 Task: Look for space in Kalay from 14th may 2023 to 30th may 2023 for 8 adults, 2 children in price range Rs.16000 to Rs.22000. Place can be entire place or shared room with 3 bedrooms having 8 beds and 2 bathrooms. Property type can be flat. Amenities needed are: wifi, kitchen, tv, pool, beachfront. Accessibility required: step-free guest entrance, step-free bedroom access, bathroom entrance wider than 32 inches (81 centimetres). Required host language is English.
Action: Mouse moved to (336, 390)
Screenshot: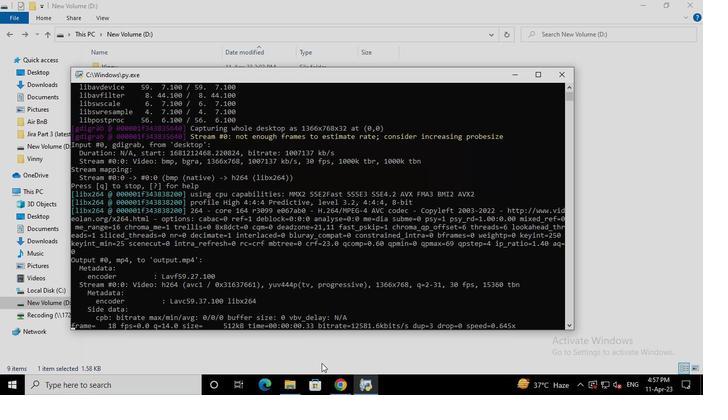 
Action: Mouse pressed left at (336, 390)
Screenshot: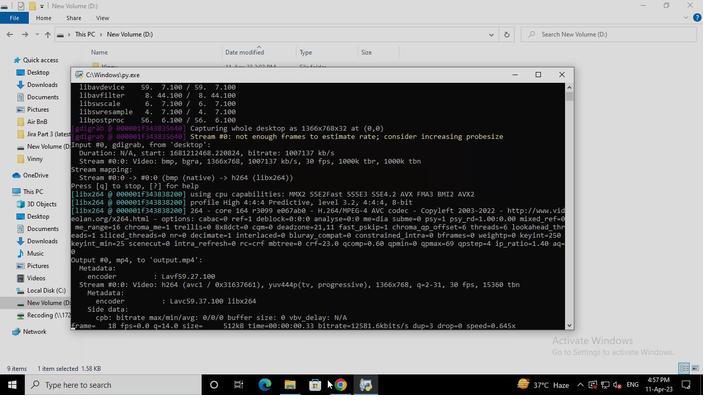 
Action: Mouse moved to (292, 92)
Screenshot: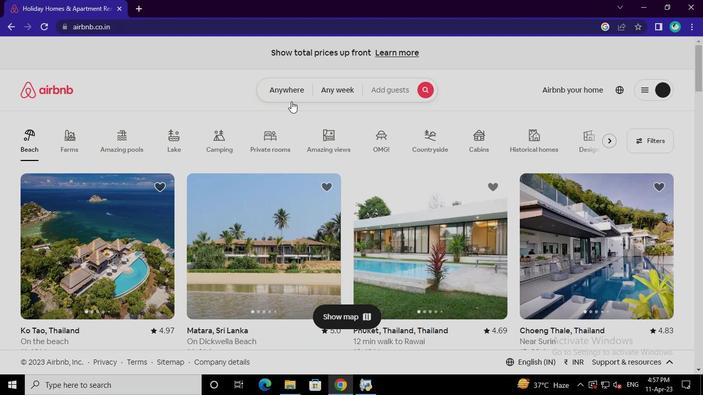 
Action: Mouse pressed left at (292, 92)
Screenshot: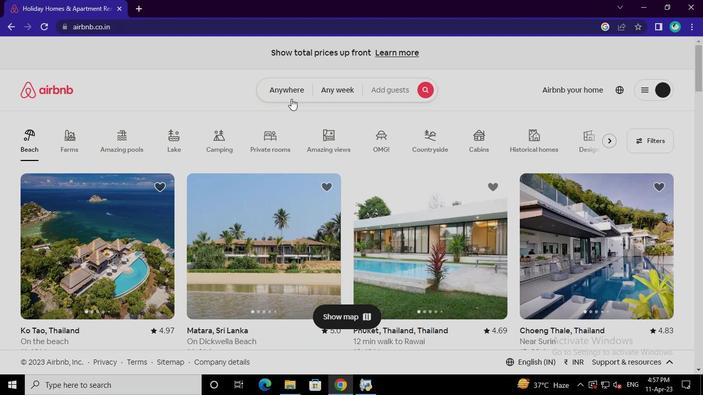 
Action: Mouse moved to (230, 129)
Screenshot: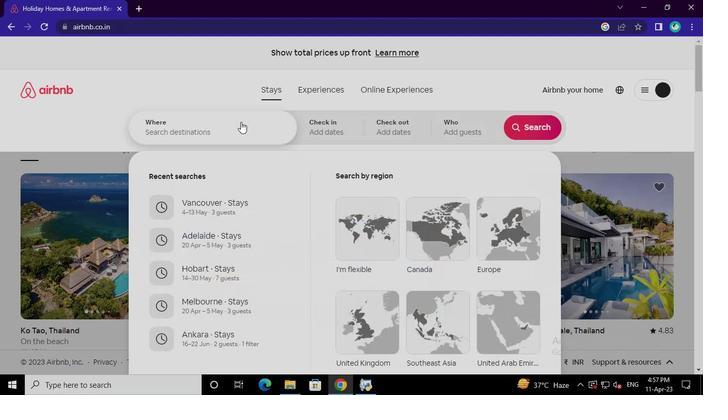 
Action: Mouse pressed left at (230, 129)
Screenshot: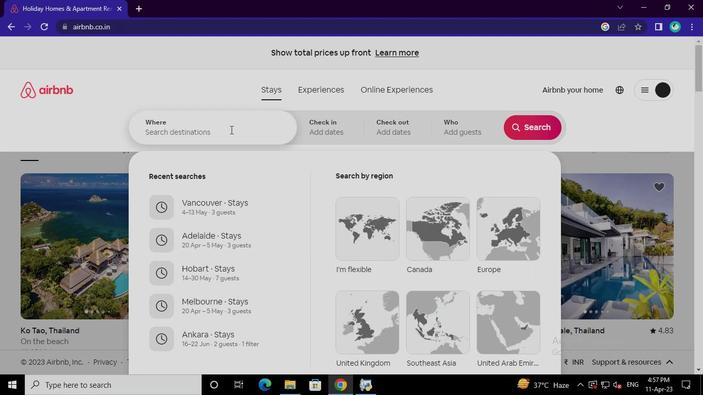 
Action: Keyboard k
Screenshot: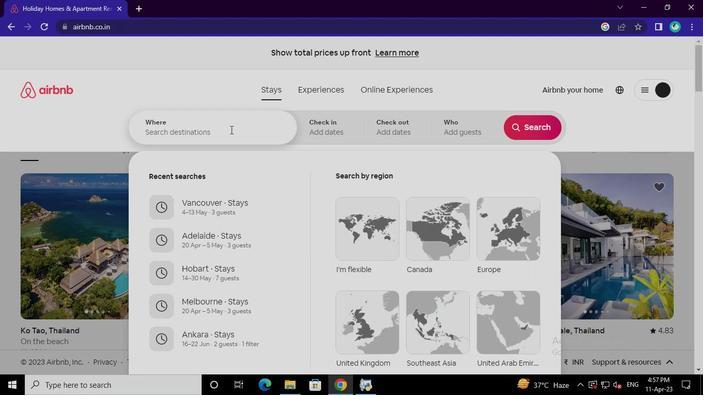 
Action: Keyboard a
Screenshot: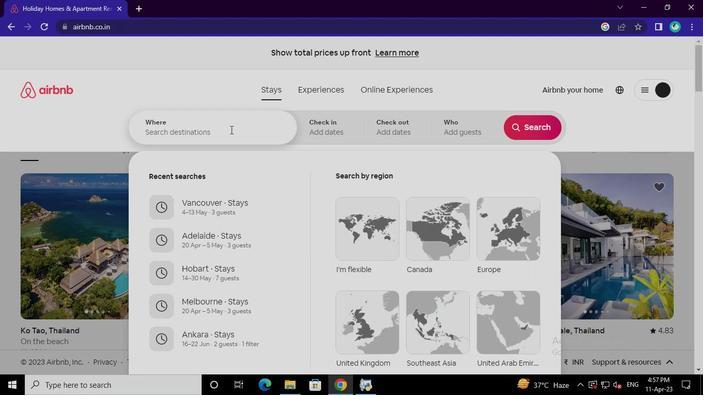 
Action: Keyboard l
Screenshot: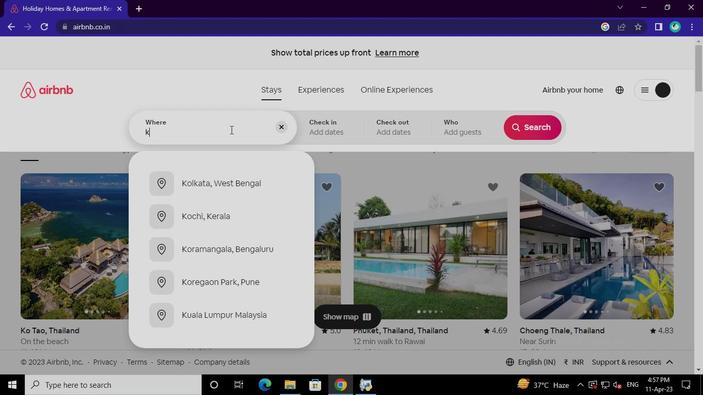 
Action: Keyboard a
Screenshot: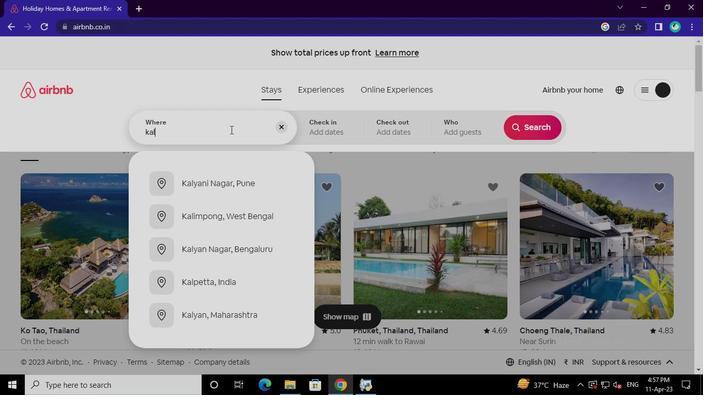 
Action: Keyboard y
Screenshot: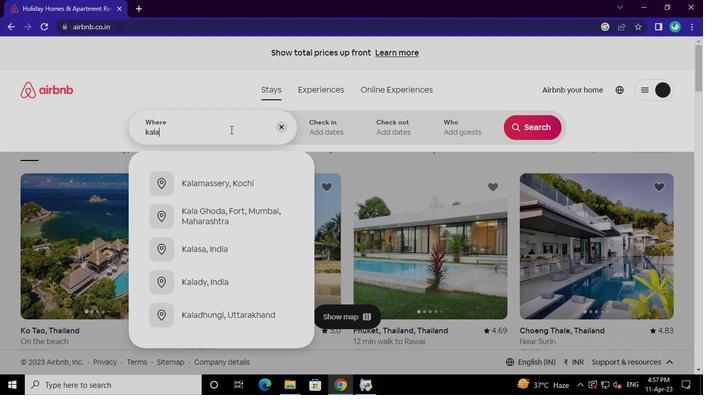 
Action: Mouse moved to (223, 181)
Screenshot: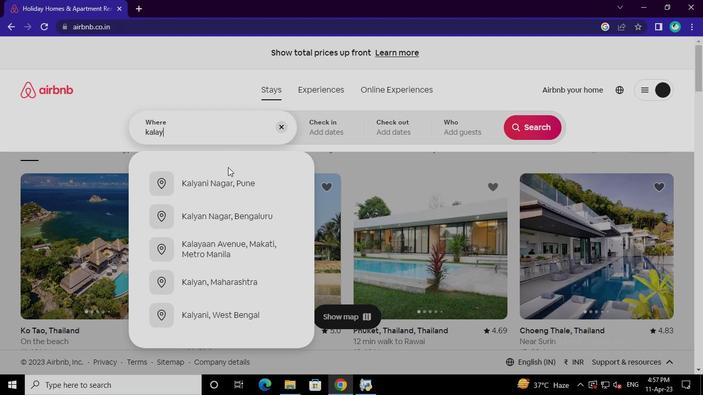 
Action: Mouse pressed left at (223, 181)
Screenshot: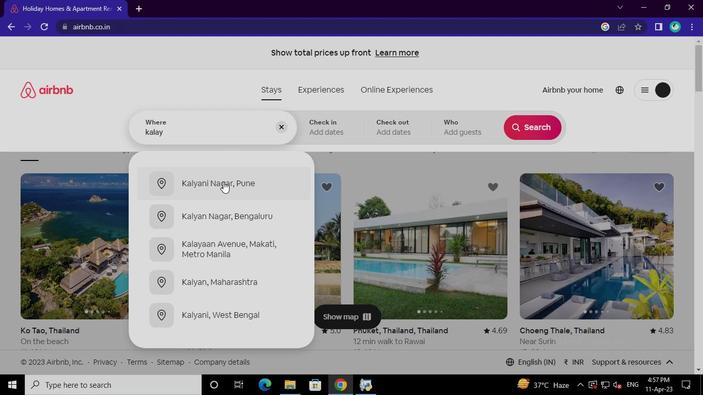 
Action: Mouse moved to (369, 298)
Screenshot: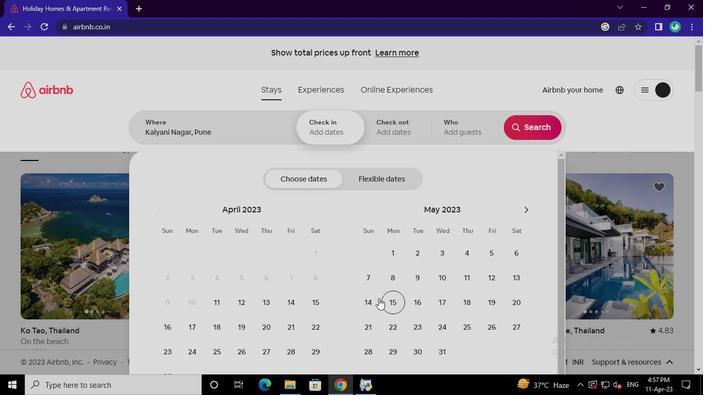 
Action: Mouse pressed left at (369, 298)
Screenshot: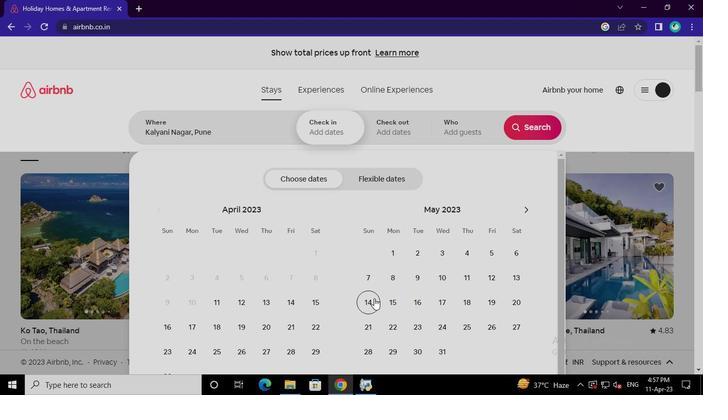 
Action: Mouse moved to (417, 351)
Screenshot: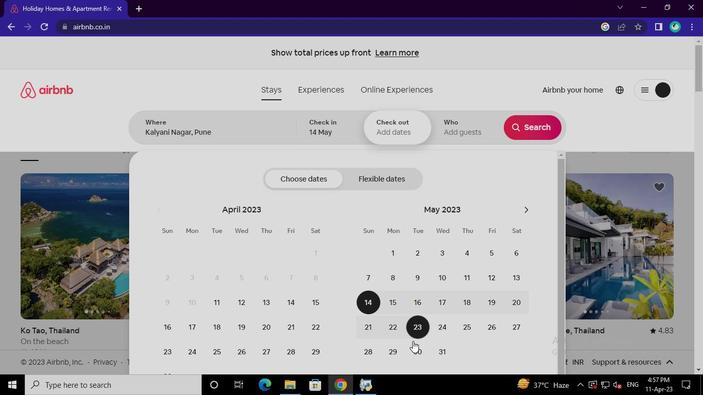 
Action: Mouse pressed left at (417, 351)
Screenshot: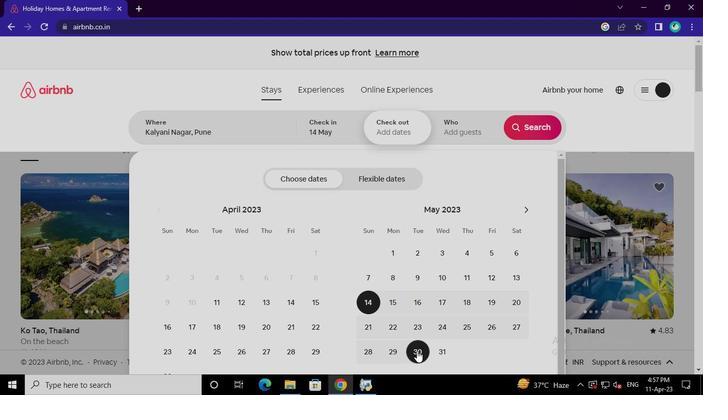 
Action: Mouse moved to (479, 133)
Screenshot: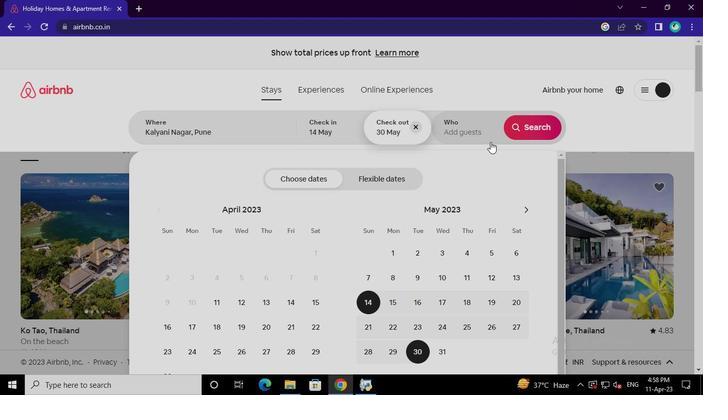 
Action: Mouse pressed left at (479, 133)
Screenshot: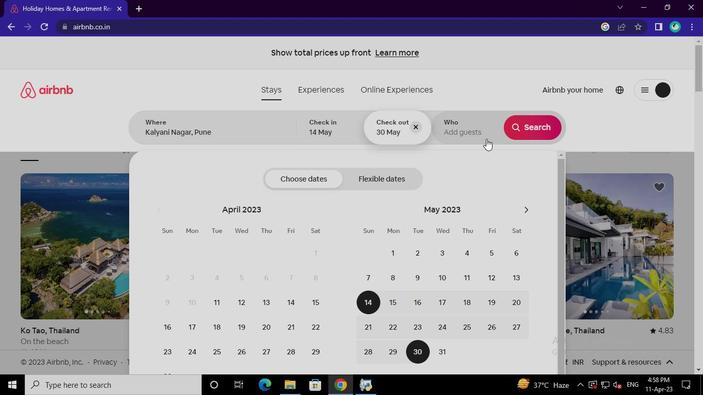 
Action: Mouse moved to (532, 180)
Screenshot: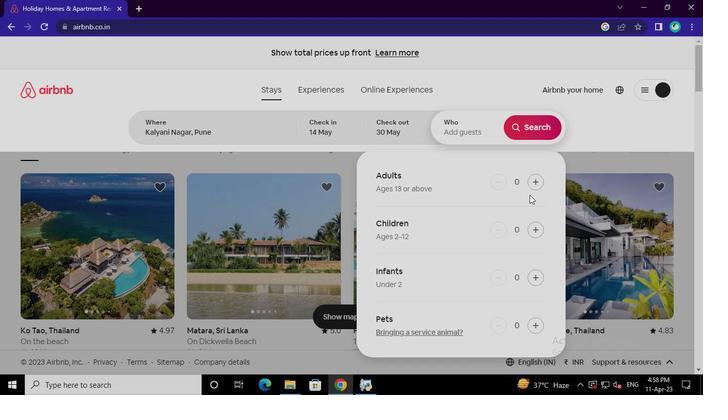 
Action: Mouse pressed left at (532, 180)
Screenshot: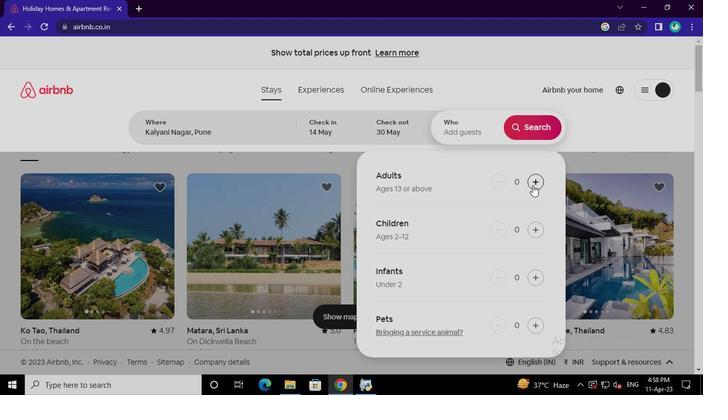 
Action: Mouse pressed left at (532, 180)
Screenshot: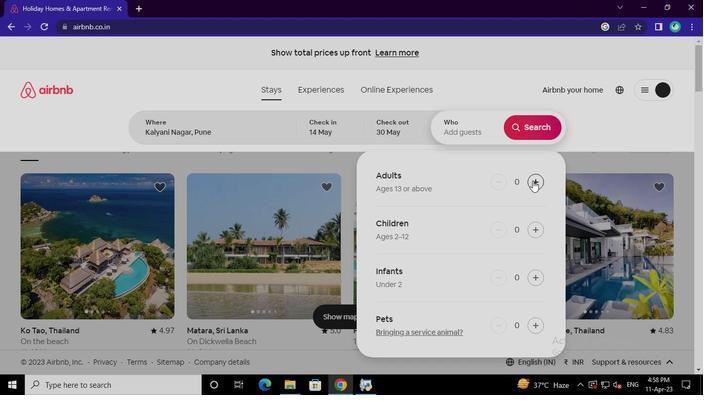 
Action: Mouse pressed left at (532, 180)
Screenshot: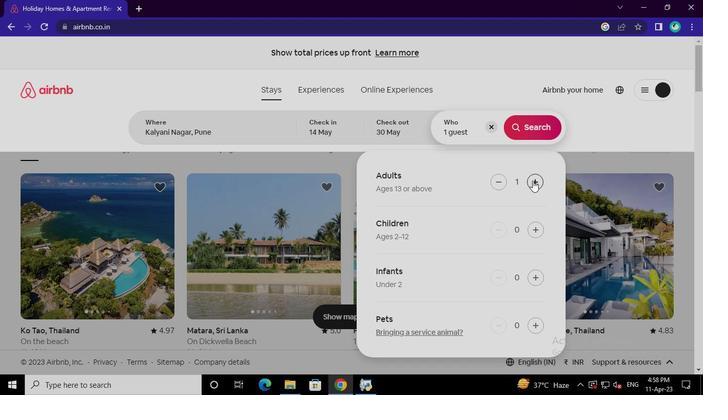 
Action: Mouse pressed left at (532, 180)
Screenshot: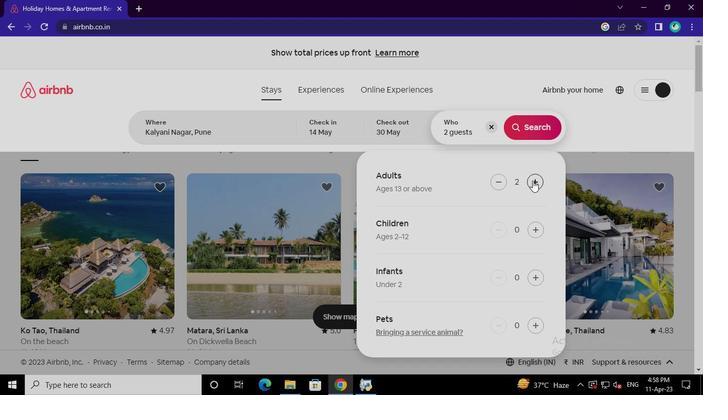 
Action: Mouse pressed left at (532, 180)
Screenshot: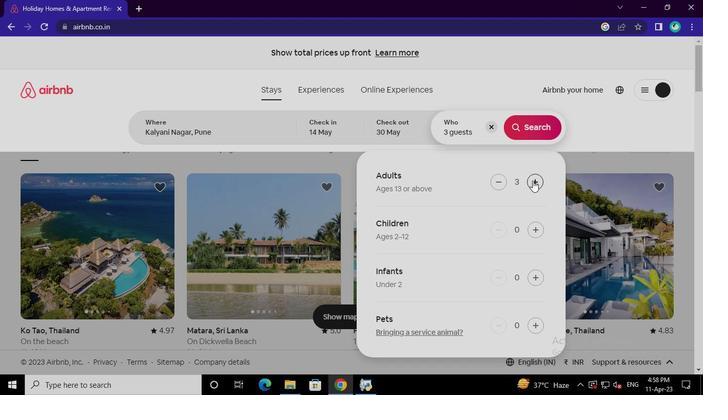 
Action: Mouse pressed left at (532, 180)
Screenshot: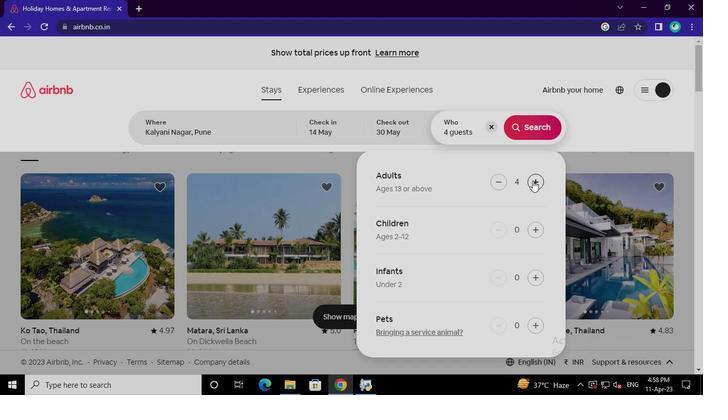 
Action: Mouse pressed left at (532, 180)
Screenshot: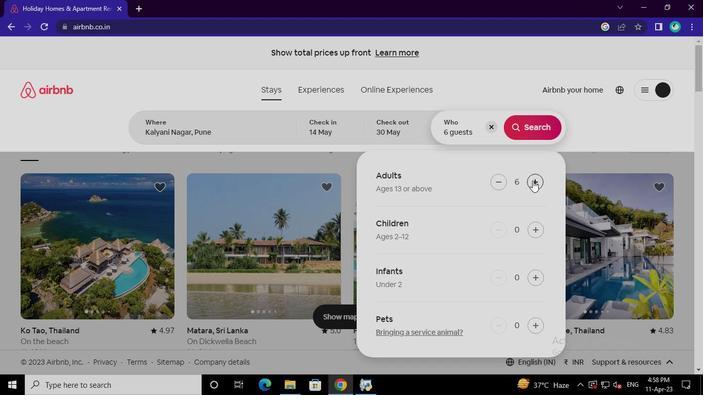 
Action: Mouse pressed left at (532, 180)
Screenshot: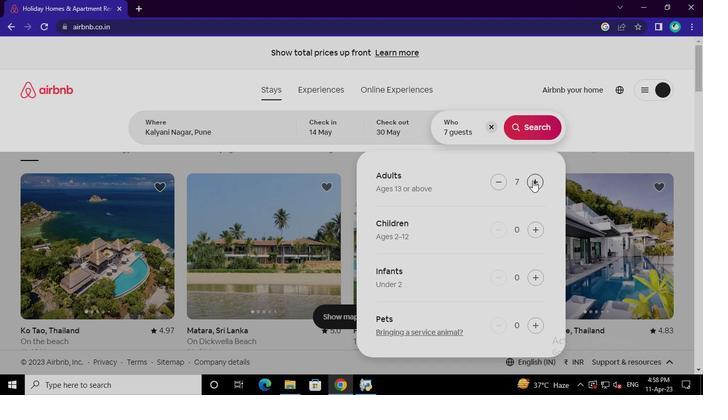 
Action: Mouse moved to (536, 228)
Screenshot: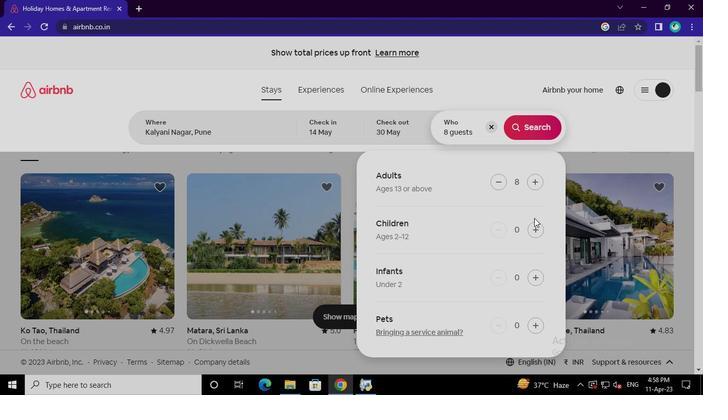 
Action: Mouse pressed left at (536, 228)
Screenshot: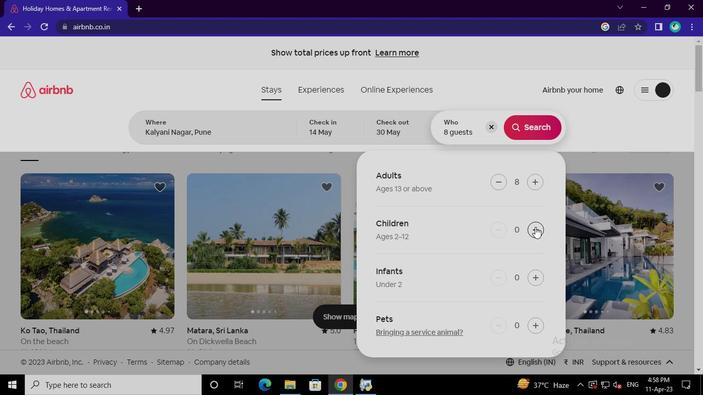 
Action: Mouse pressed left at (536, 228)
Screenshot: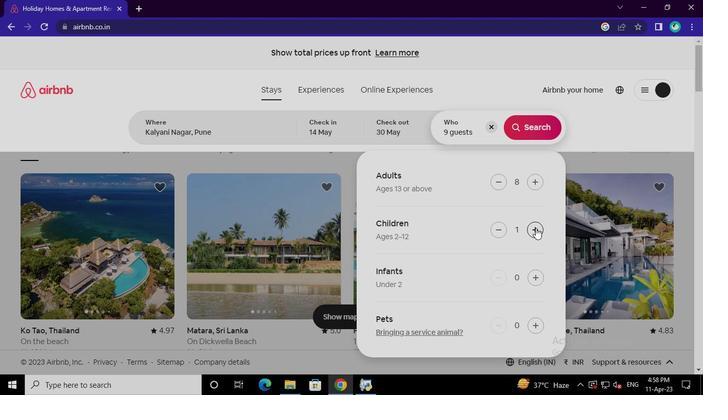
Action: Mouse moved to (531, 119)
Screenshot: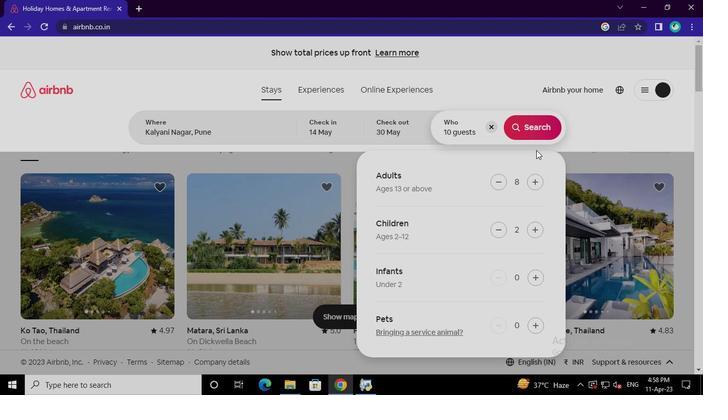 
Action: Mouse pressed left at (531, 119)
Screenshot: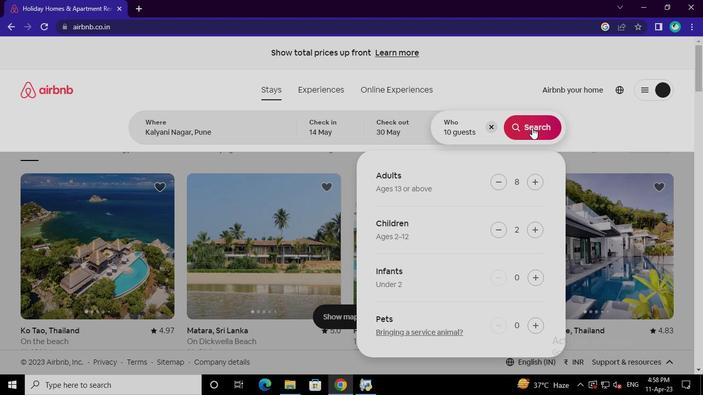 
Action: Mouse moved to (666, 95)
Screenshot: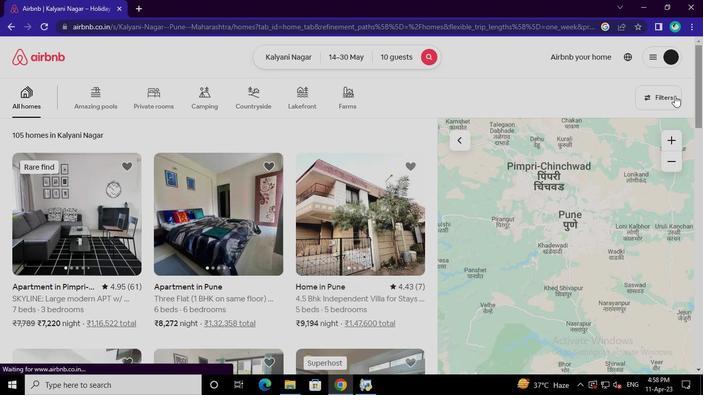 
Action: Mouse pressed left at (666, 95)
Screenshot: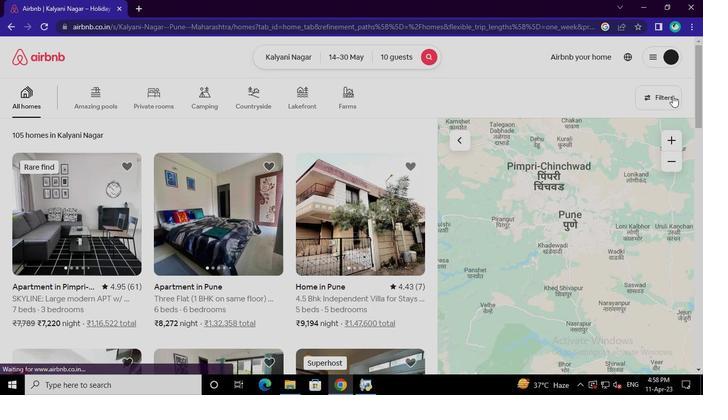 
Action: Mouse moved to (219, 231)
Screenshot: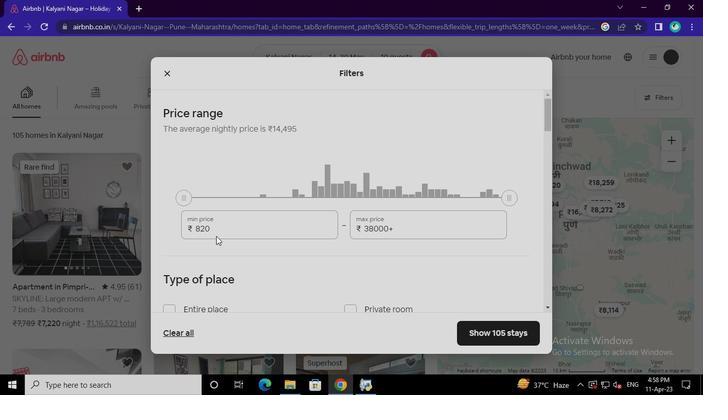 
Action: Mouse pressed left at (219, 231)
Screenshot: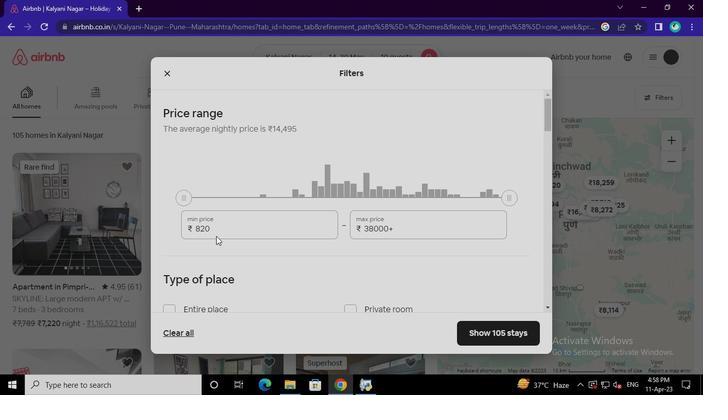 
Action: Keyboard Key.backspace
Screenshot: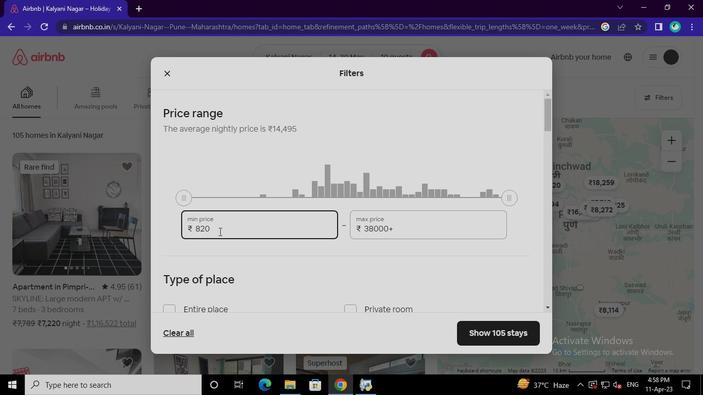
Action: Keyboard Key.backspace
Screenshot: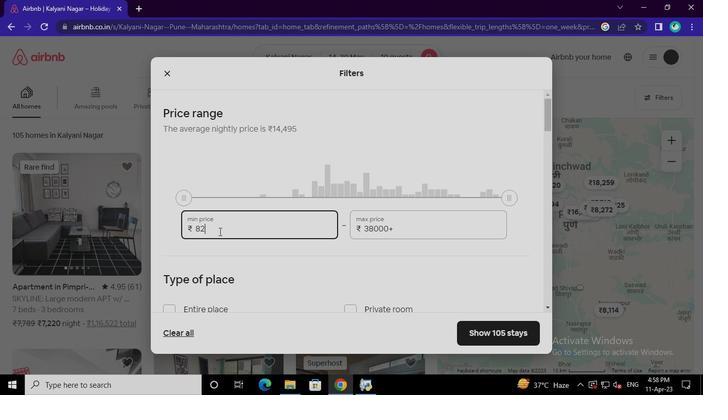 
Action: Keyboard Key.backspace
Screenshot: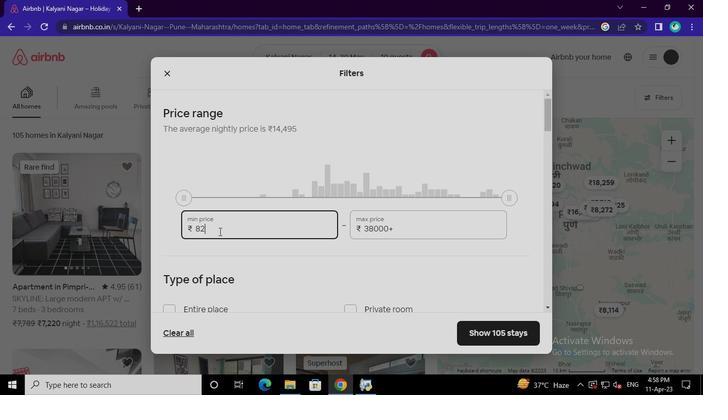 
Action: Keyboard Key.backspace
Screenshot: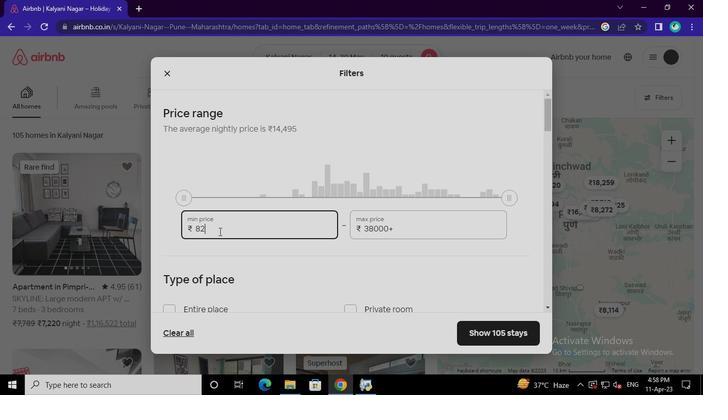 
Action: Keyboard Key.backspace
Screenshot: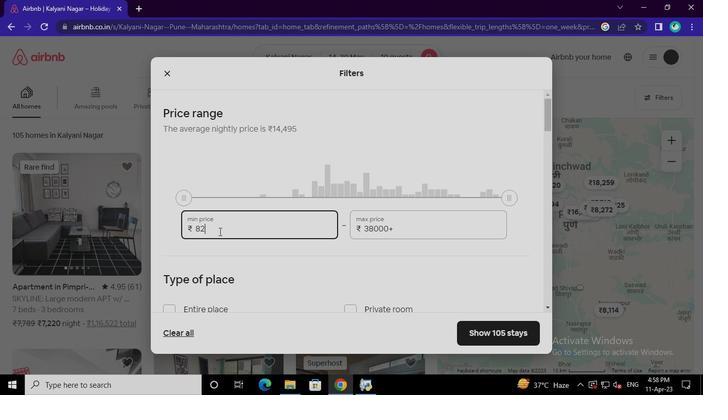 
Action: Keyboard Key.backspace
Screenshot: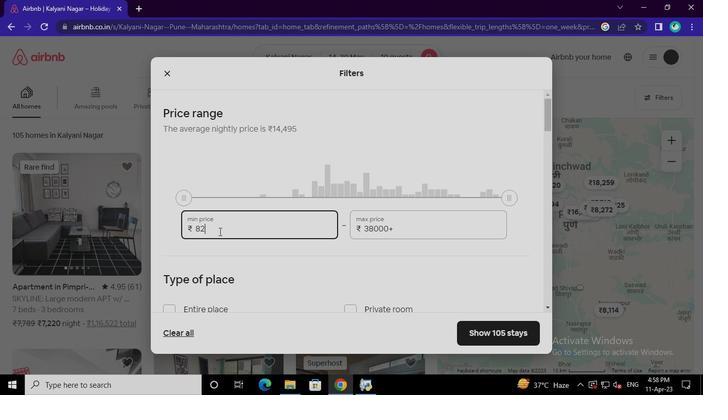 
Action: Keyboard Key.backspace
Screenshot: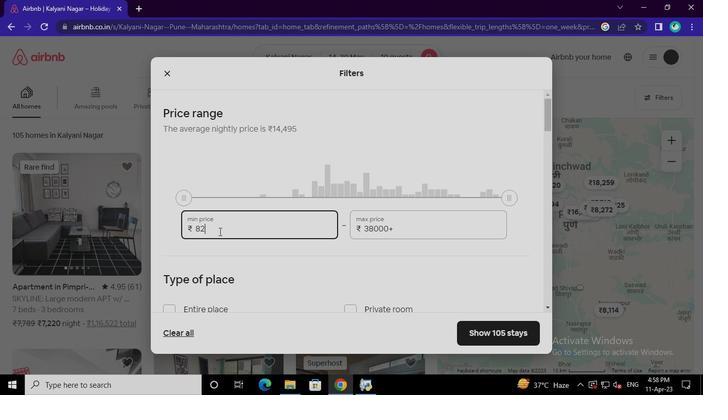 
Action: Keyboard Key.backspace
Screenshot: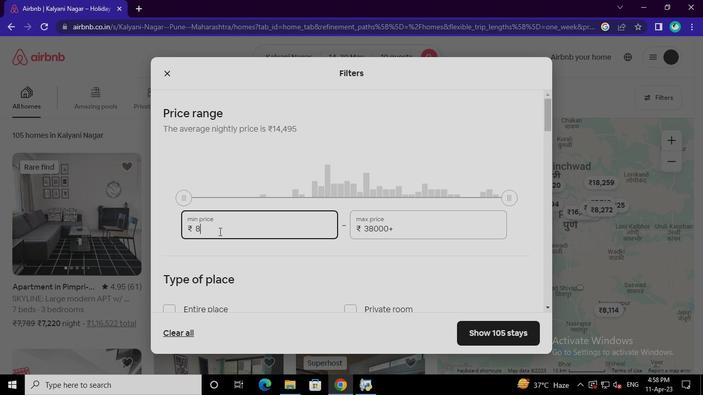 
Action: Keyboard Key.backspace
Screenshot: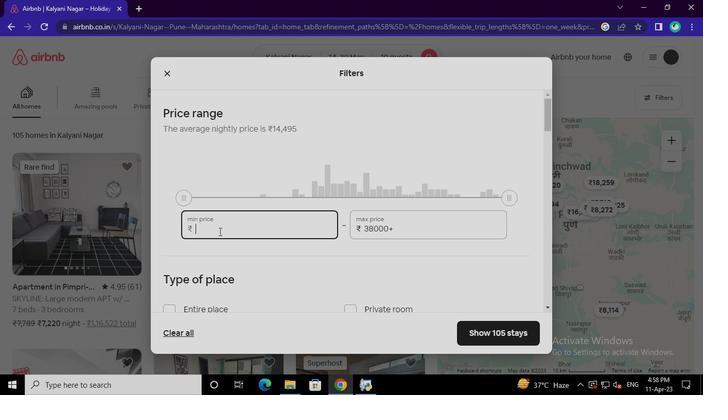 
Action: Keyboard Key.backspace
Screenshot: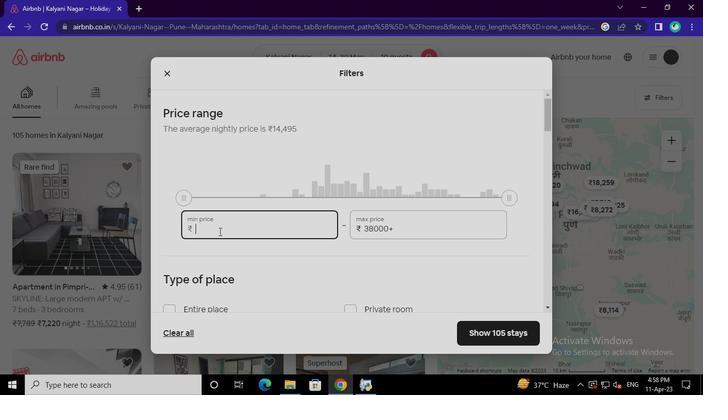
Action: Keyboard Key.backspace
Screenshot: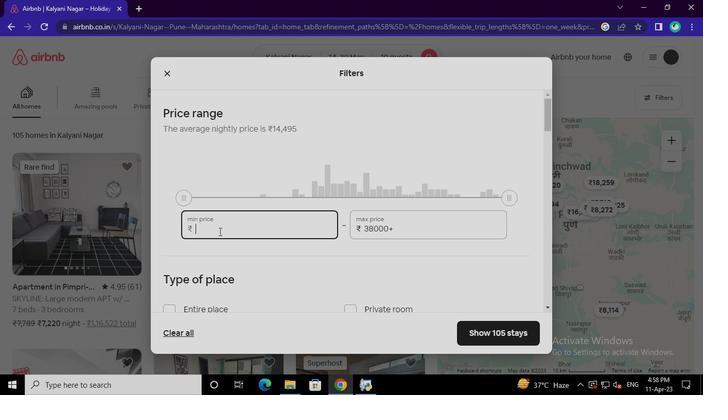 
Action: Keyboard Key.backspace
Screenshot: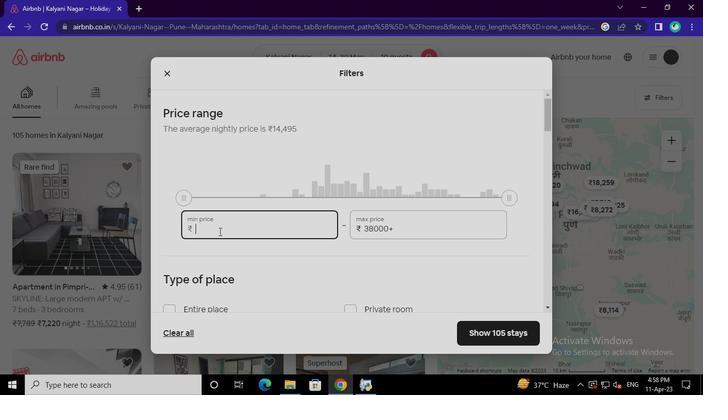 
Action: Keyboard <97>
Screenshot: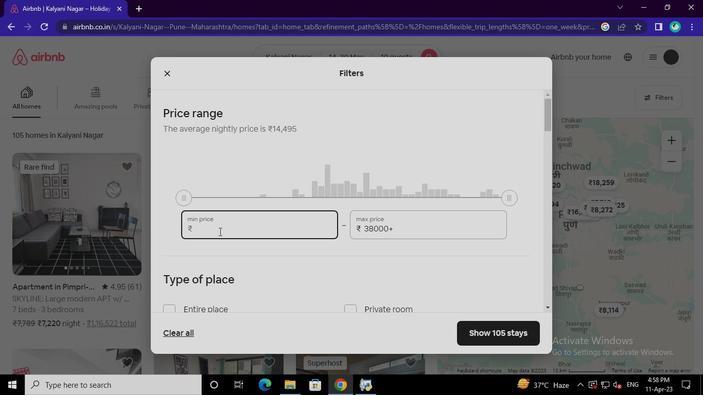 
Action: Keyboard <102>
Screenshot: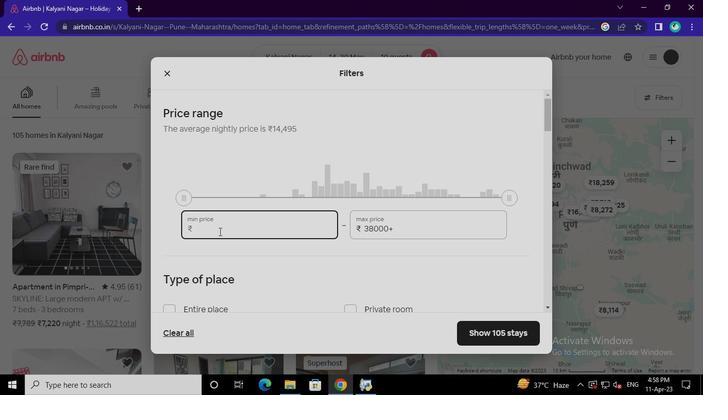 
Action: Keyboard <96>
Screenshot: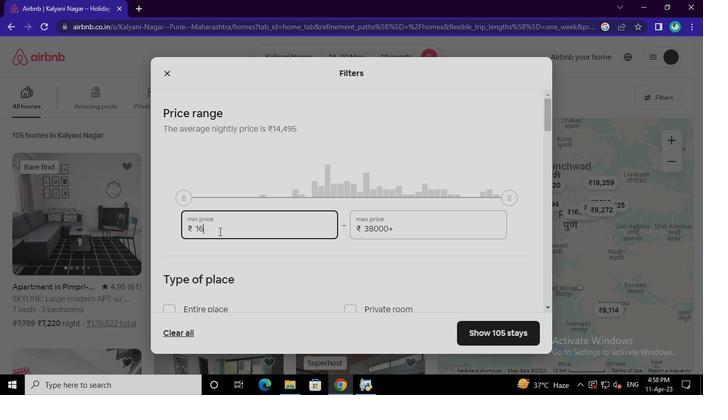 
Action: Keyboard <96>
Screenshot: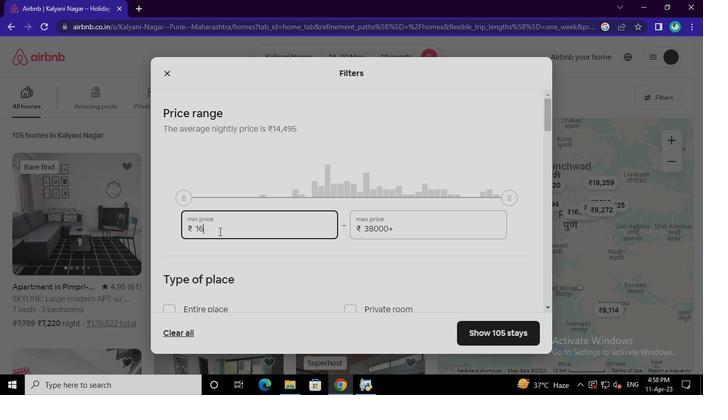 
Action: Keyboard <96>
Screenshot: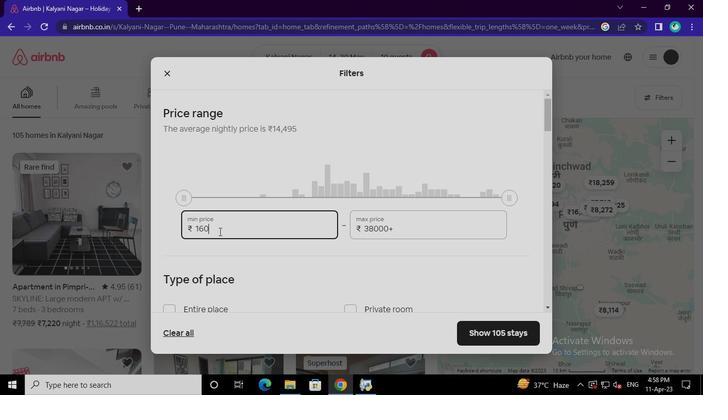 
Action: Keyboard <96>
Screenshot: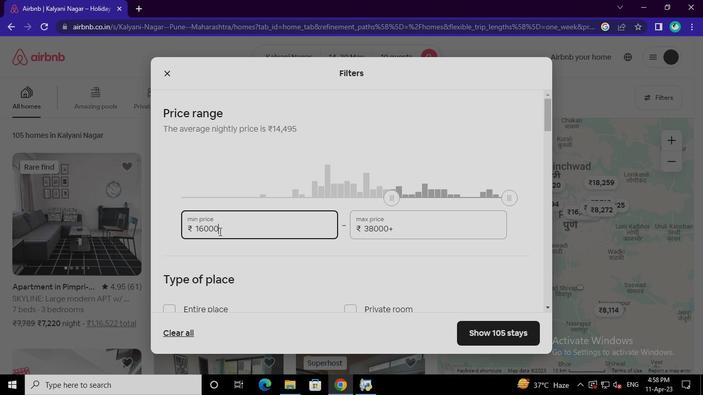 
Action: Keyboard Key.backspace
Screenshot: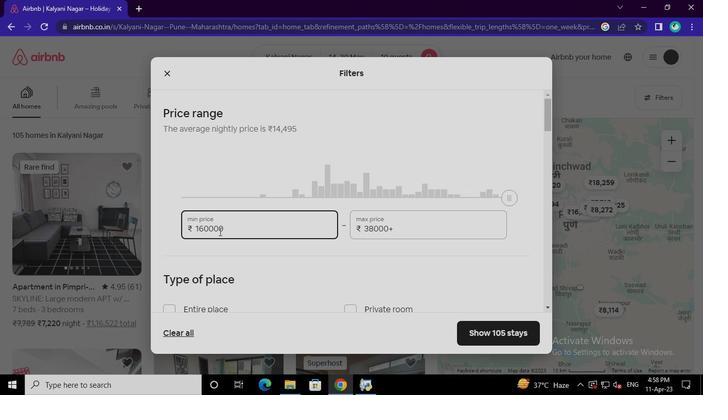 
Action: Mouse moved to (393, 231)
Screenshot: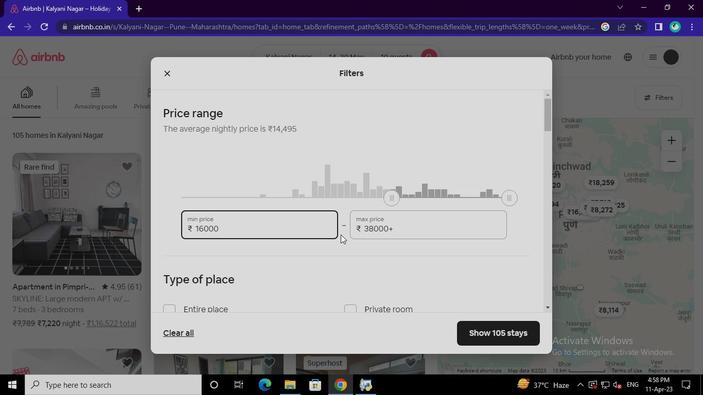 
Action: Mouse pressed left at (393, 231)
Screenshot: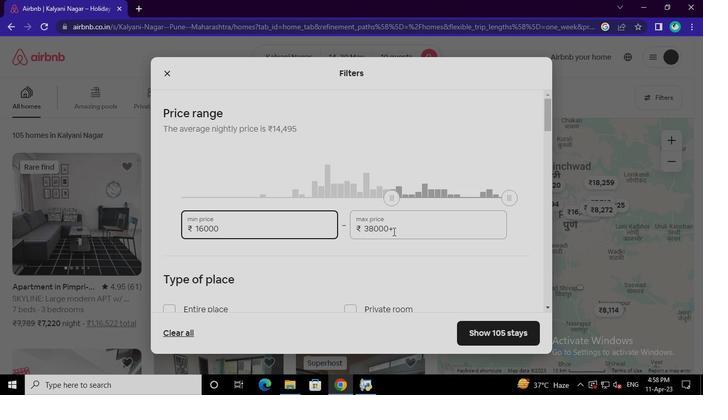 
Action: Keyboard Key.backspace
Screenshot: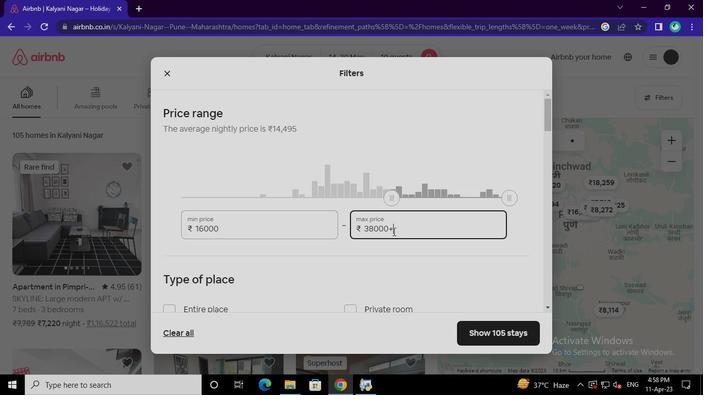 
Action: Keyboard Key.backspace
Screenshot: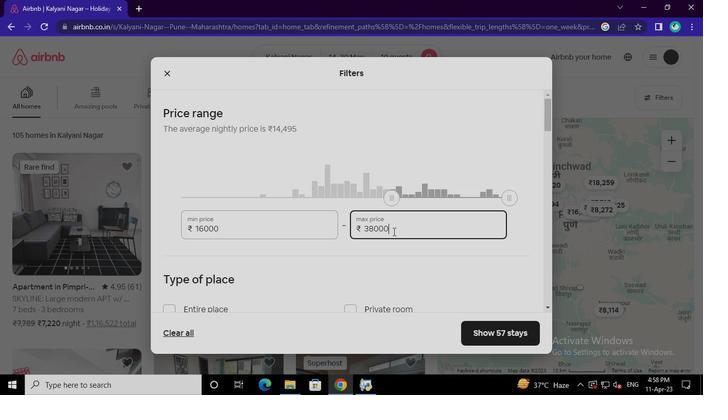 
Action: Keyboard Key.backspace
Screenshot: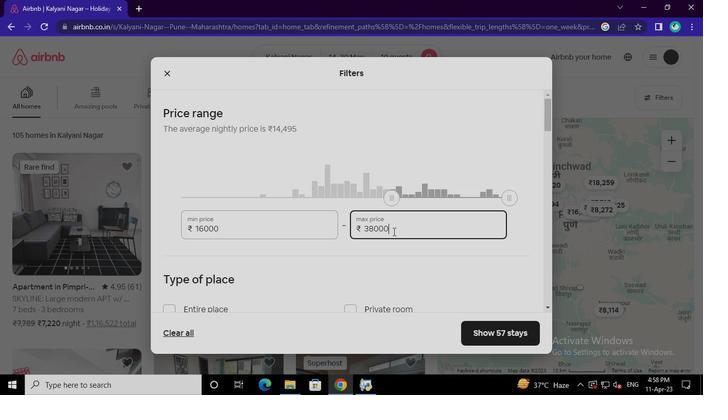 
Action: Keyboard Key.backspace
Screenshot: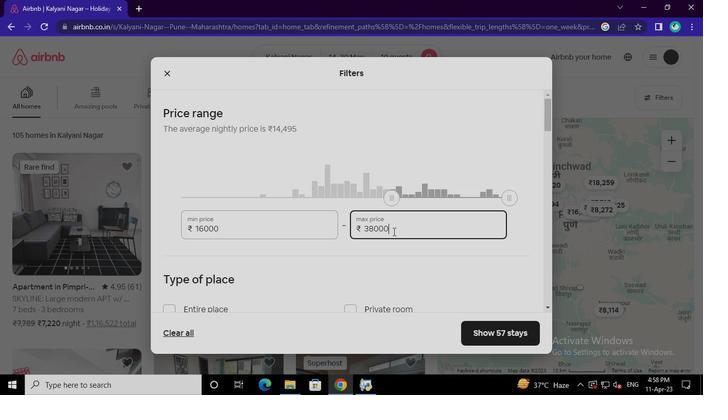 
Action: Keyboard Key.backspace
Screenshot: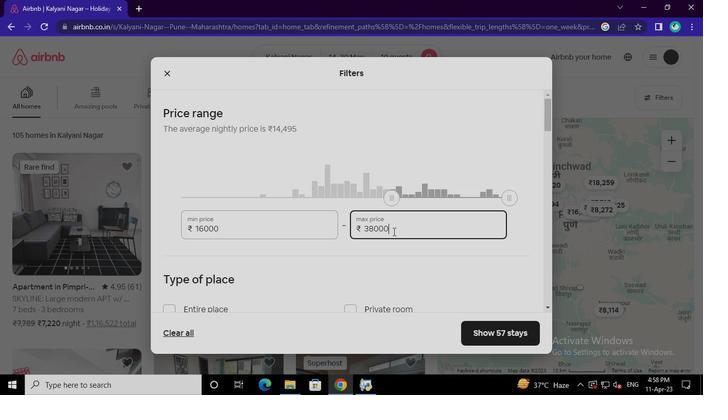 
Action: Keyboard Key.backspace
Screenshot: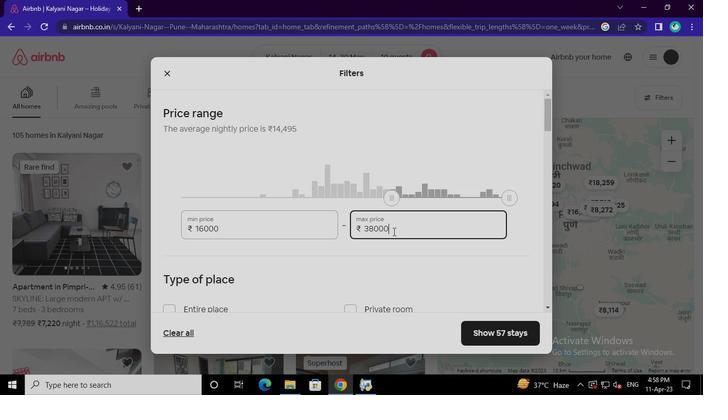 
Action: Keyboard Key.backspace
Screenshot: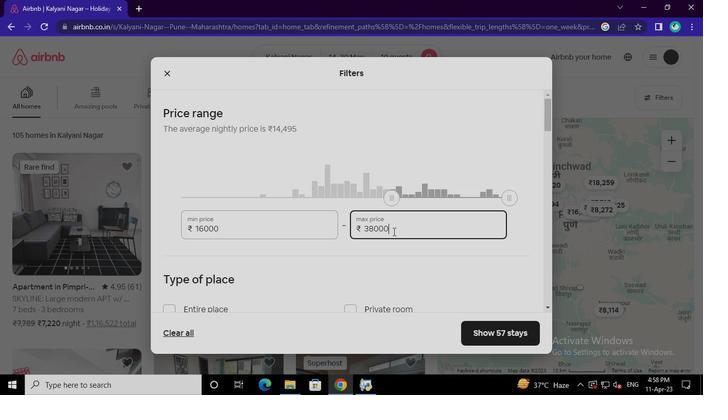 
Action: Keyboard Key.backspace
Screenshot: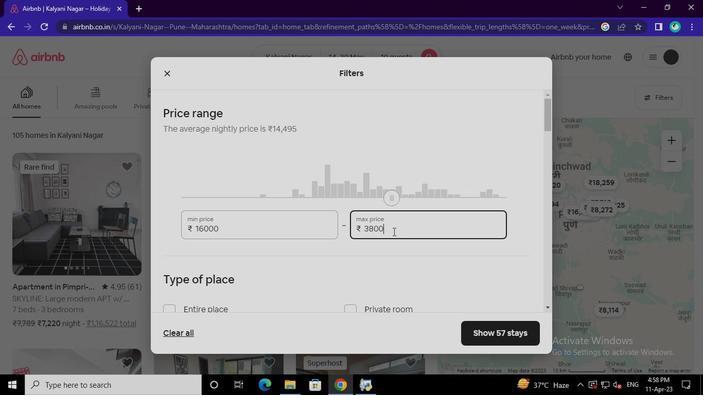 
Action: Keyboard Key.backspace
Screenshot: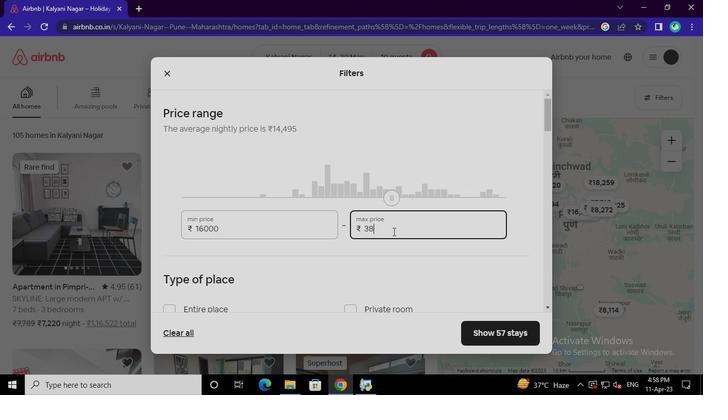 
Action: Keyboard Key.backspace
Screenshot: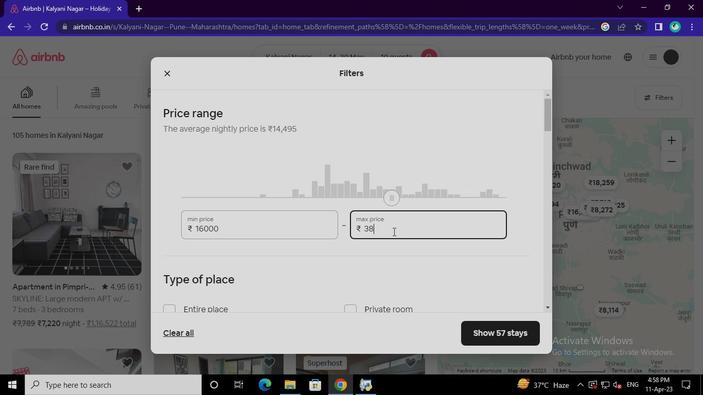 
Action: Keyboard Key.backspace
Screenshot: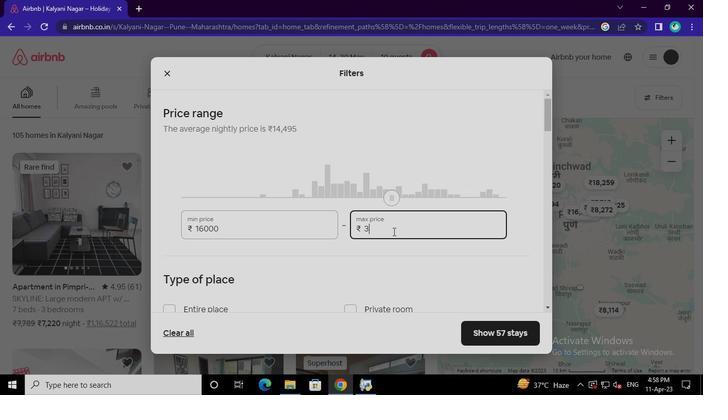 
Action: Keyboard Key.backspace
Screenshot: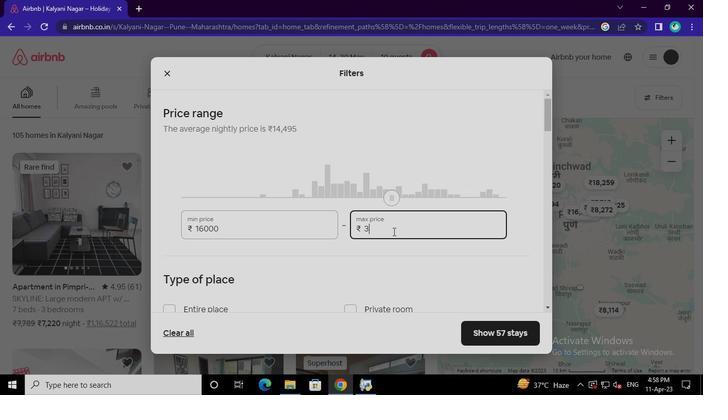
Action: Keyboard Key.backspace
Screenshot: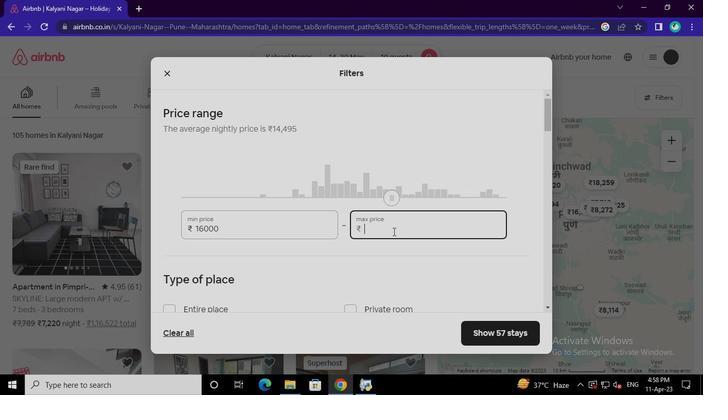 
Action: Keyboard Key.backspace
Screenshot: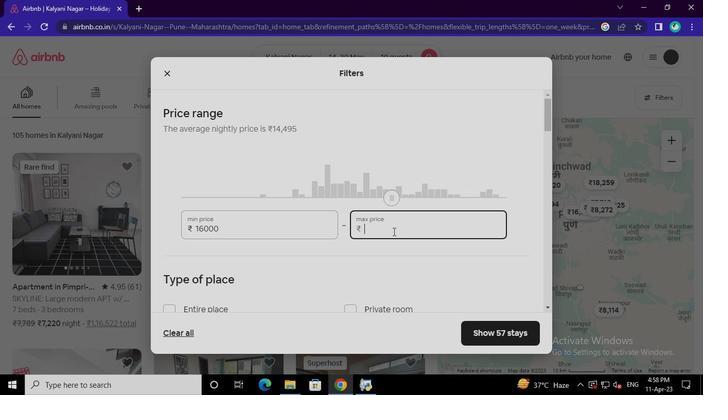 
Action: Keyboard Key.backspace
Screenshot: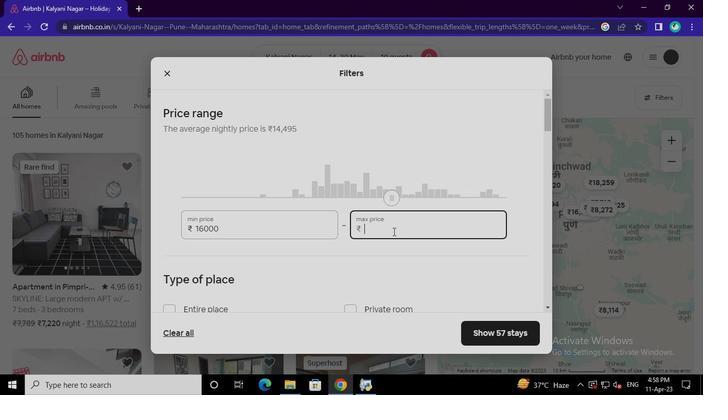 
Action: Keyboard Key.backspace
Screenshot: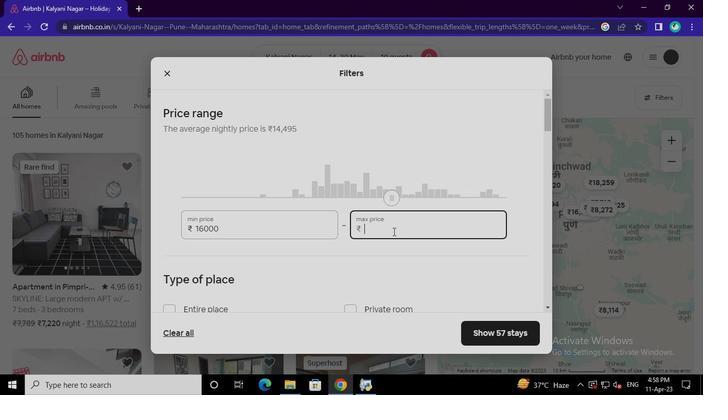 
Action: Keyboard Key.backspace
Screenshot: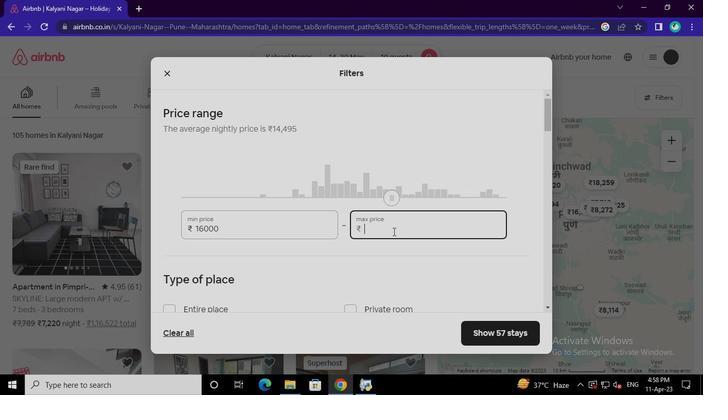 
Action: Keyboard <98>
Screenshot: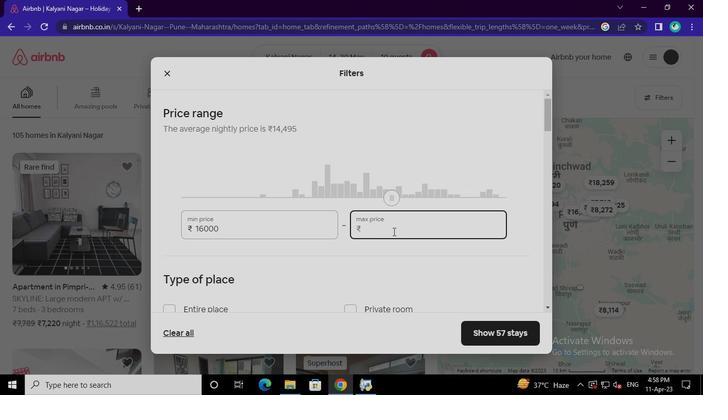 
Action: Keyboard <98>
Screenshot: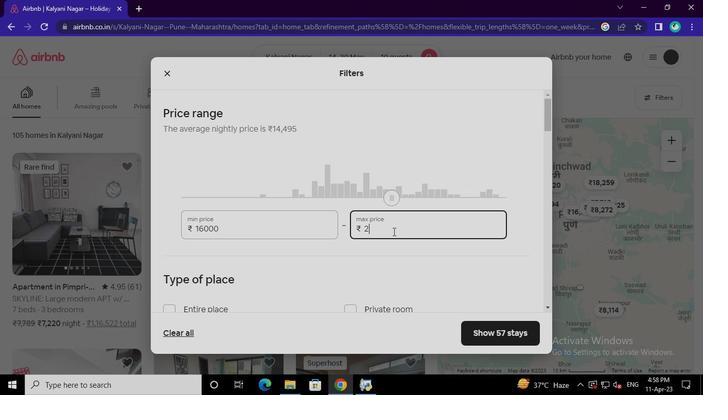 
Action: Keyboard <96>
Screenshot: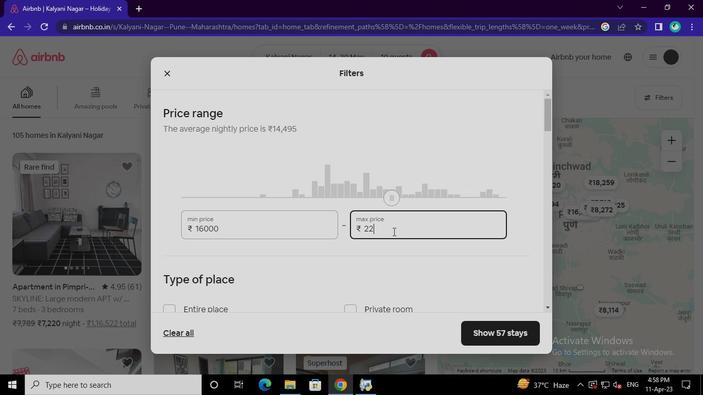 
Action: Keyboard <96>
Screenshot: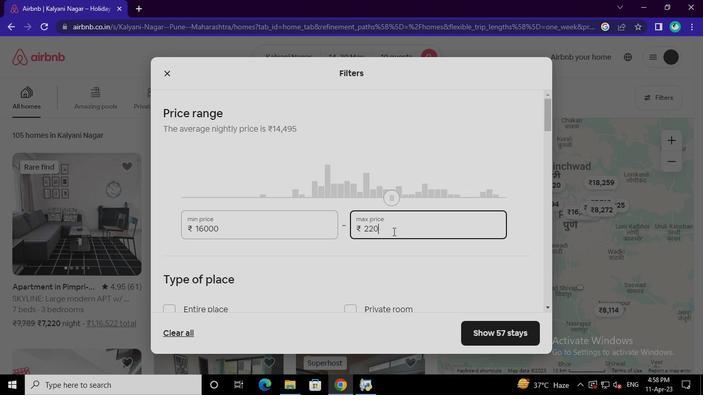 
Action: Keyboard <96>
Screenshot: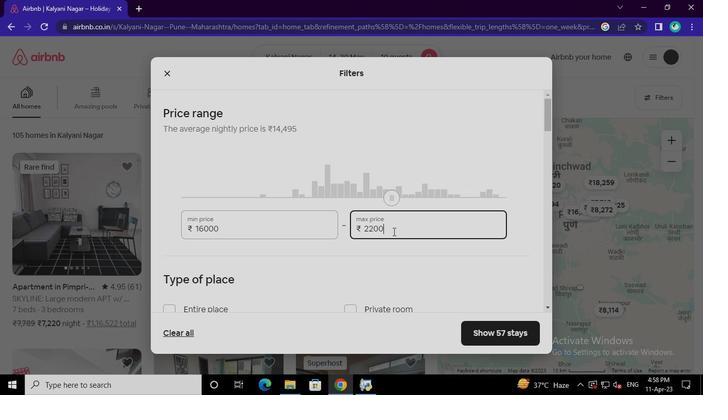 
Action: Mouse moved to (167, 208)
Screenshot: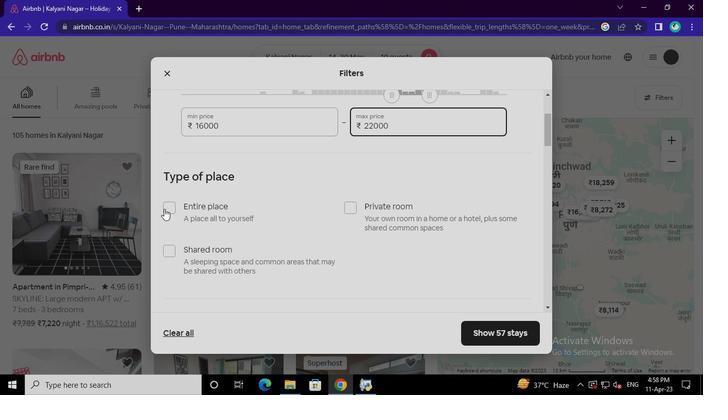 
Action: Mouse pressed left at (167, 208)
Screenshot: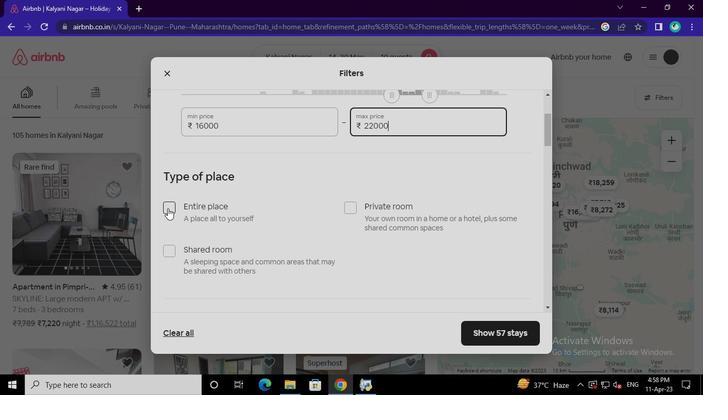 
Action: Mouse moved to (176, 149)
Screenshot: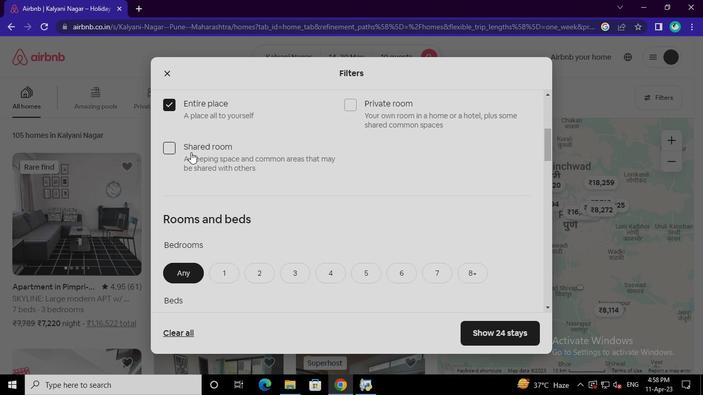 
Action: Mouse pressed left at (176, 149)
Screenshot: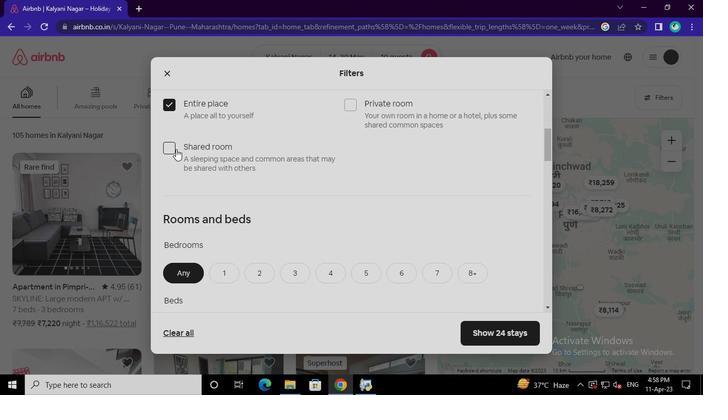 
Action: Mouse moved to (293, 225)
Screenshot: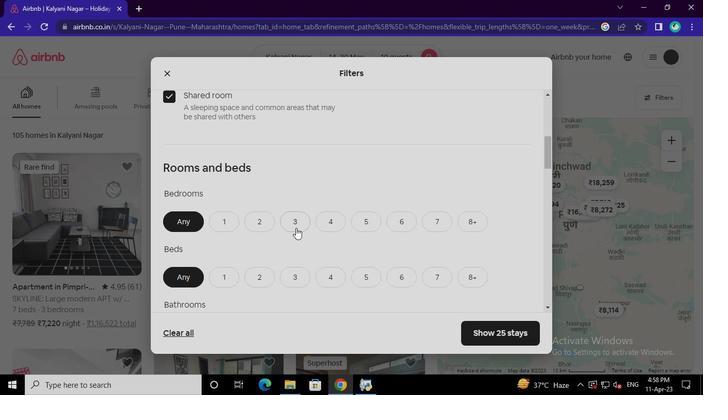 
Action: Mouse pressed left at (293, 225)
Screenshot: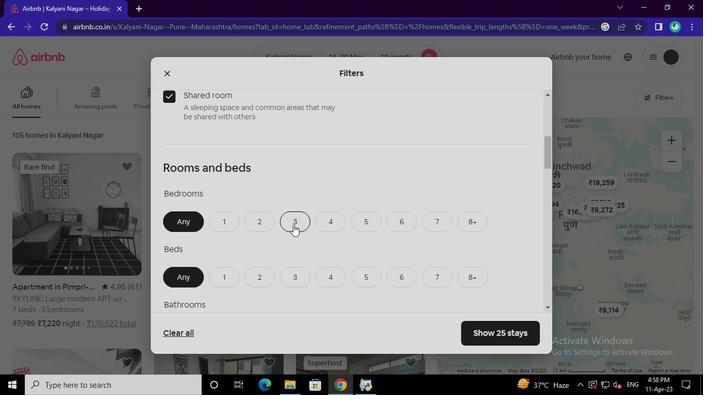 
Action: Mouse moved to (475, 228)
Screenshot: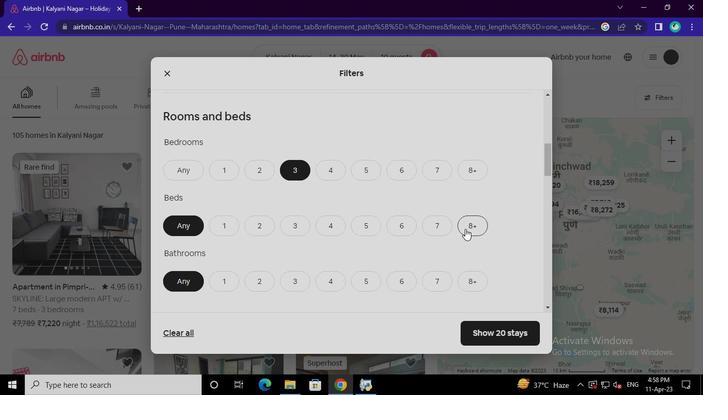 
Action: Mouse pressed left at (475, 228)
Screenshot: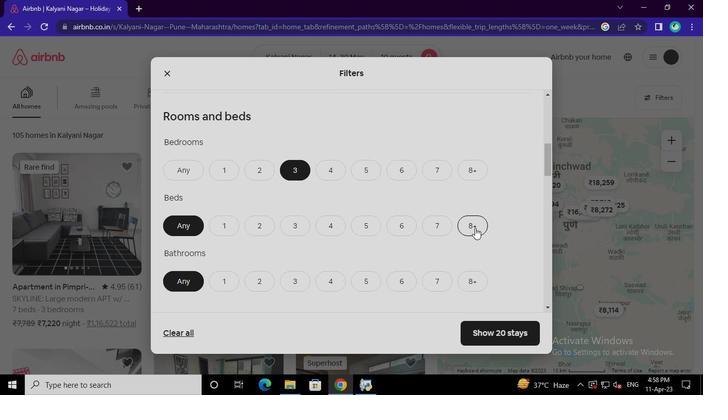 
Action: Mouse moved to (256, 282)
Screenshot: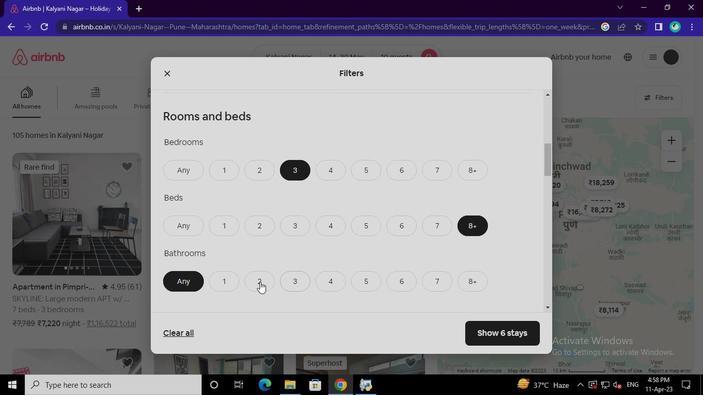 
Action: Mouse pressed left at (256, 282)
Screenshot: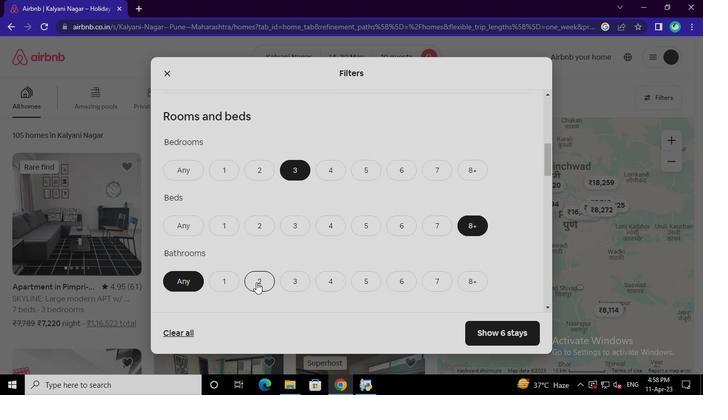 
Action: Mouse moved to (297, 242)
Screenshot: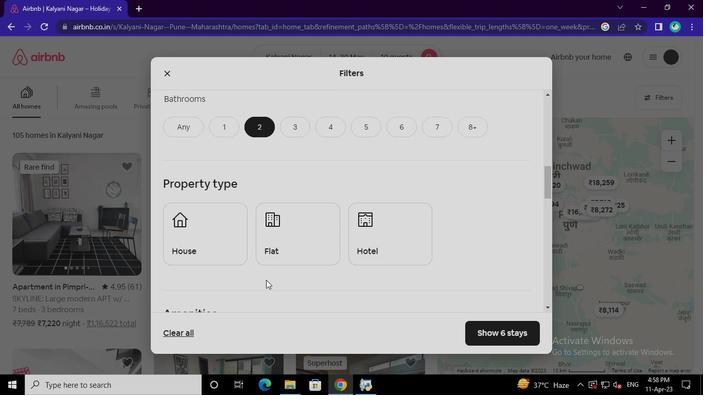 
Action: Mouse pressed left at (297, 242)
Screenshot: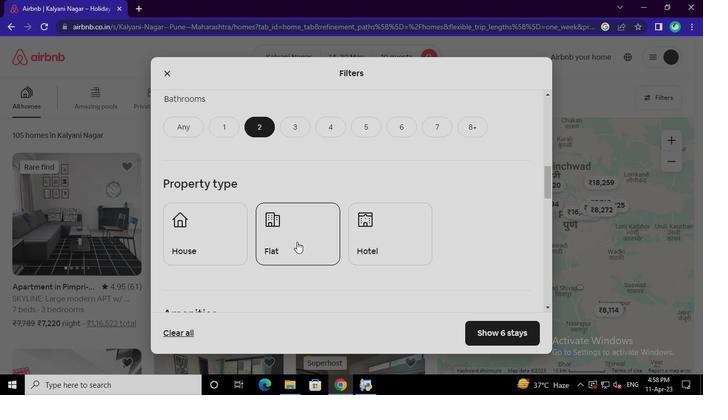 
Action: Mouse moved to (202, 285)
Screenshot: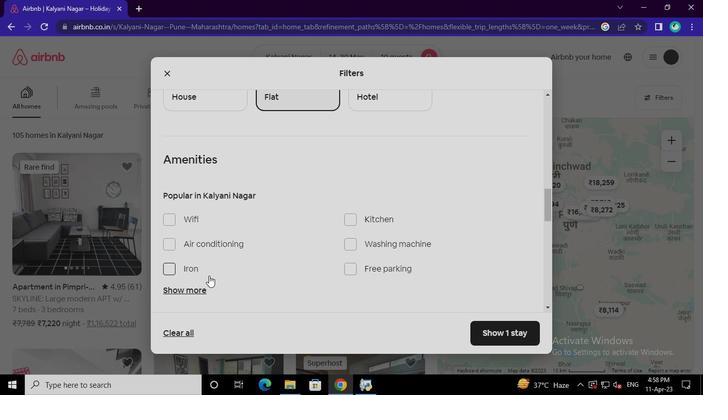 
Action: Mouse pressed left at (202, 285)
Screenshot: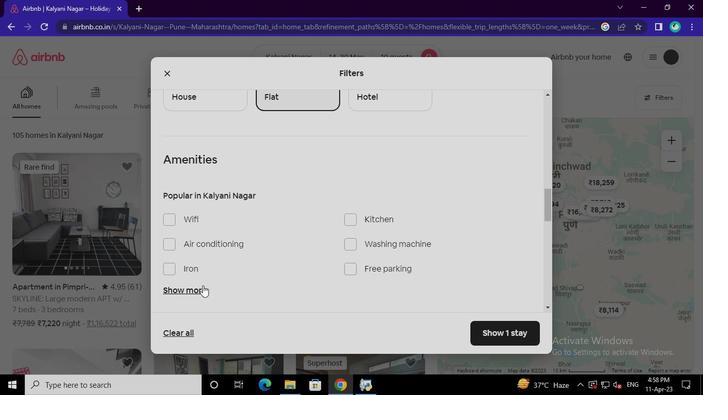 
Action: Mouse moved to (179, 102)
Screenshot: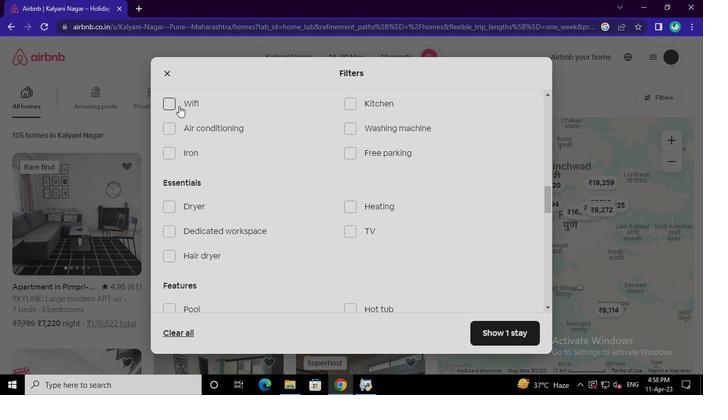 
Action: Mouse pressed left at (179, 102)
Screenshot: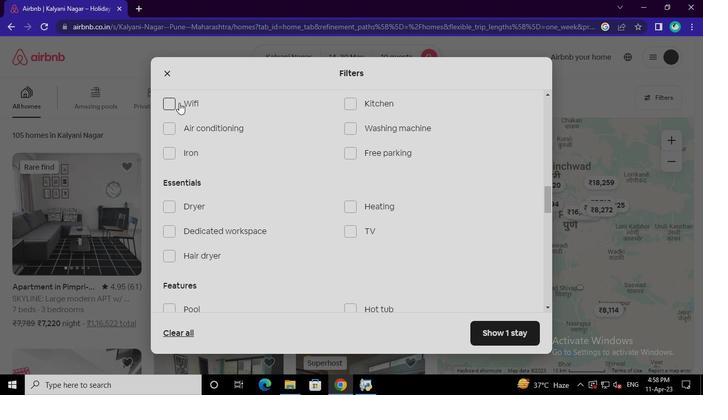 
Action: Mouse moved to (347, 100)
Screenshot: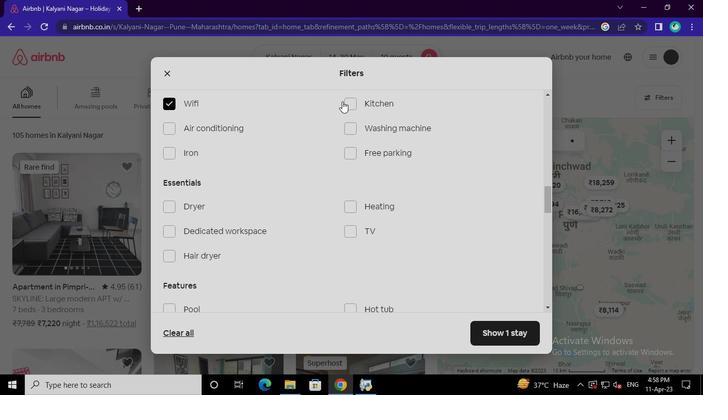
Action: Mouse pressed left at (347, 100)
Screenshot: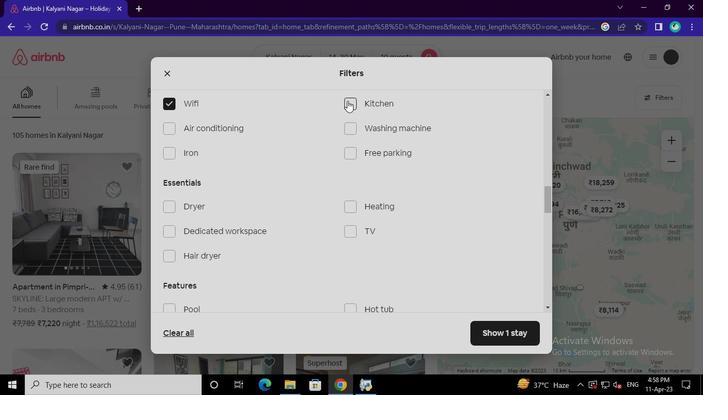 
Action: Mouse moved to (168, 311)
Screenshot: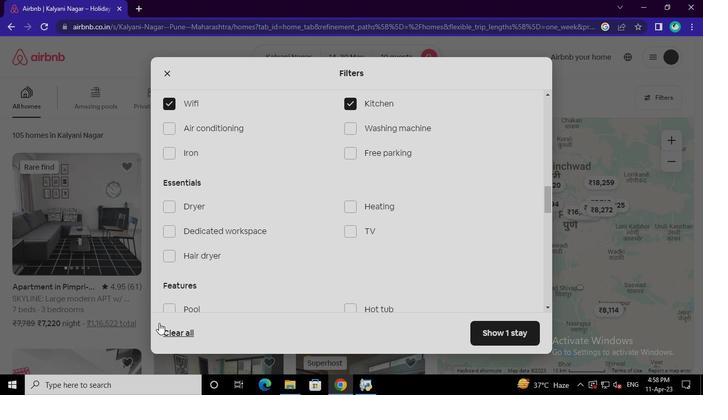 
Action: Mouse pressed left at (168, 311)
Screenshot: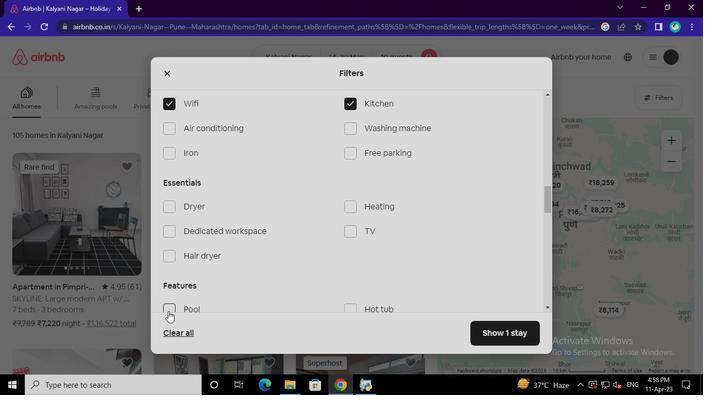 
Action: Mouse moved to (222, 248)
Screenshot: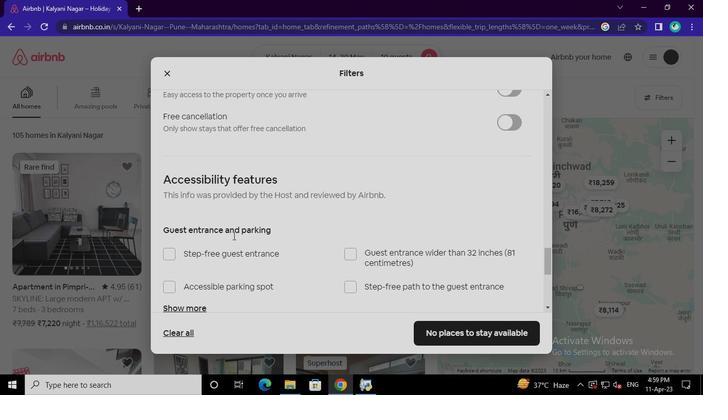 
Action: Mouse pressed left at (222, 248)
Screenshot: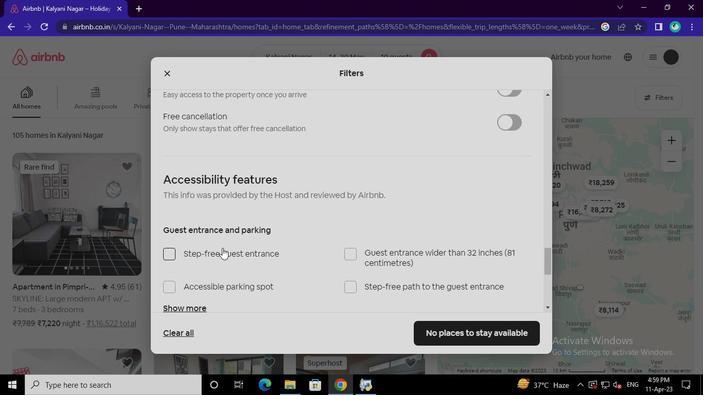 
Action: Mouse moved to (194, 158)
Screenshot: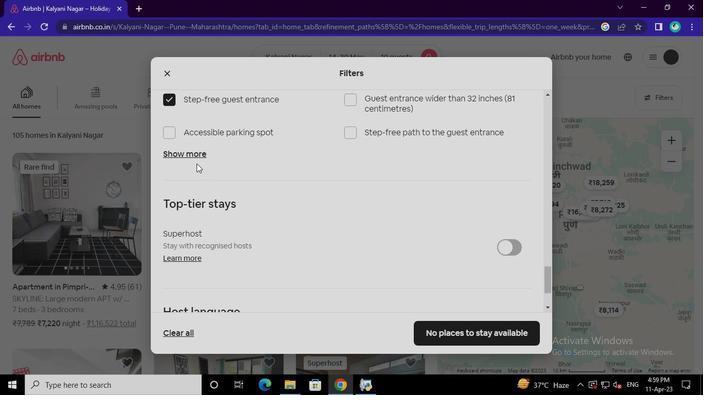 
Action: Mouse pressed left at (194, 158)
Screenshot: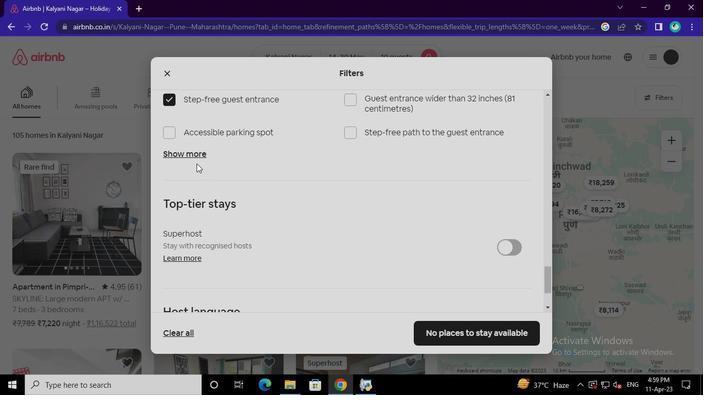 
Action: Mouse moved to (216, 185)
Screenshot: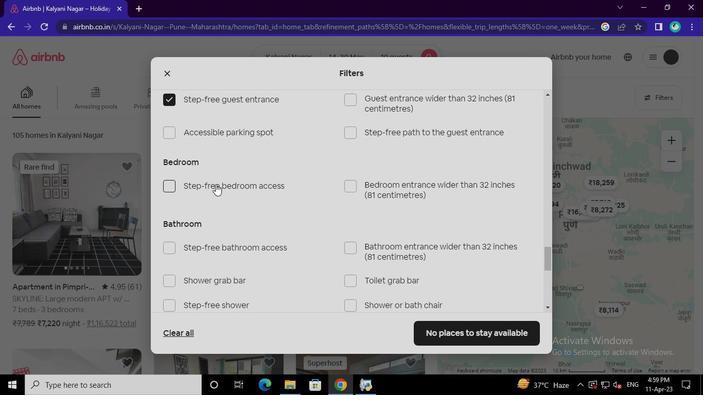 
Action: Mouse pressed left at (216, 185)
Screenshot: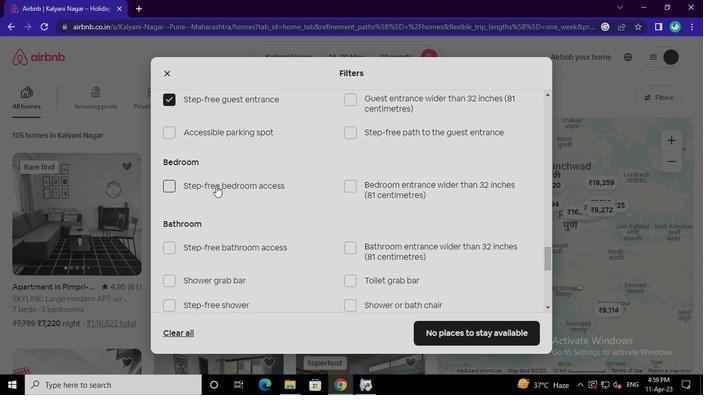 
Action: Mouse moved to (350, 139)
Screenshot: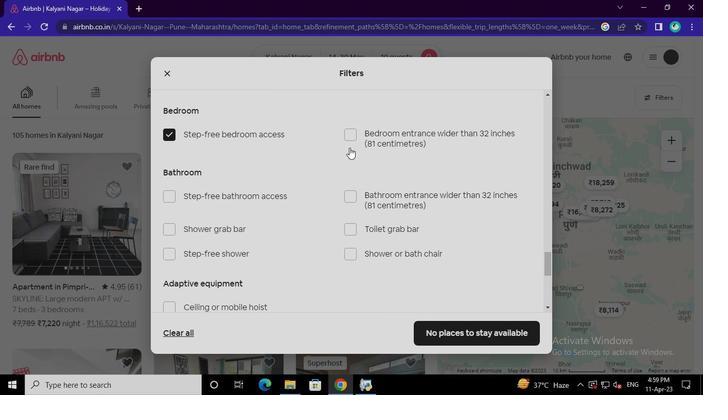 
Action: Mouse pressed left at (350, 139)
Screenshot: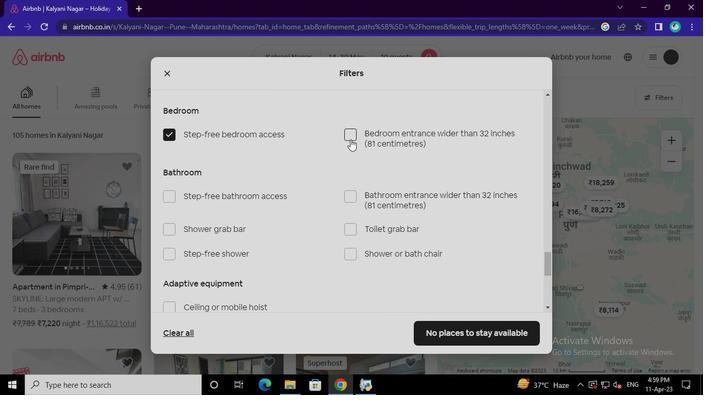 
Action: Mouse moved to (191, 257)
Screenshot: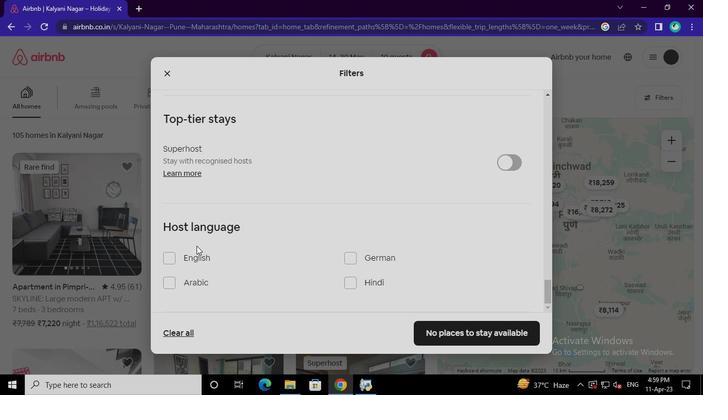 
Action: Mouse pressed left at (191, 257)
Screenshot: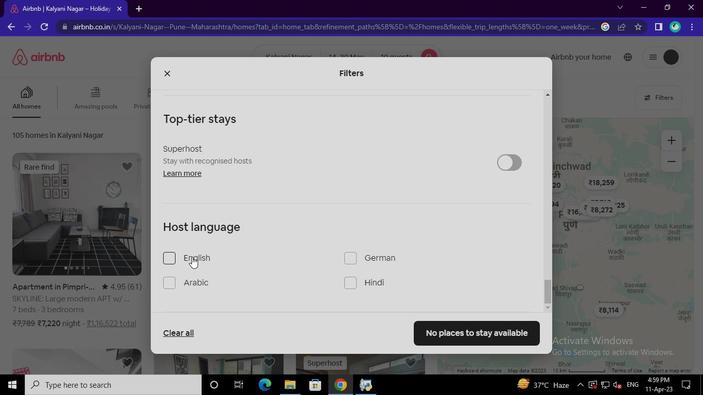 
Action: Mouse moved to (439, 332)
Screenshot: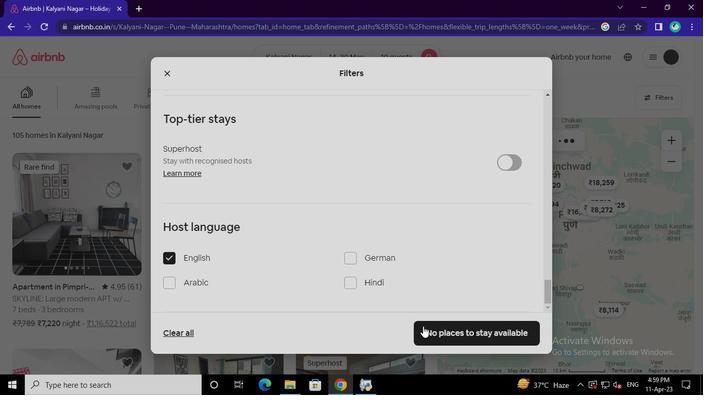 
Action: Mouse pressed left at (439, 332)
Screenshot: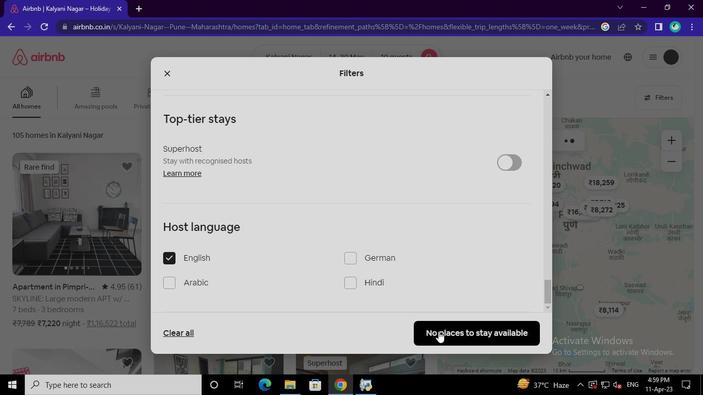 
Action: Mouse moved to (365, 383)
Screenshot: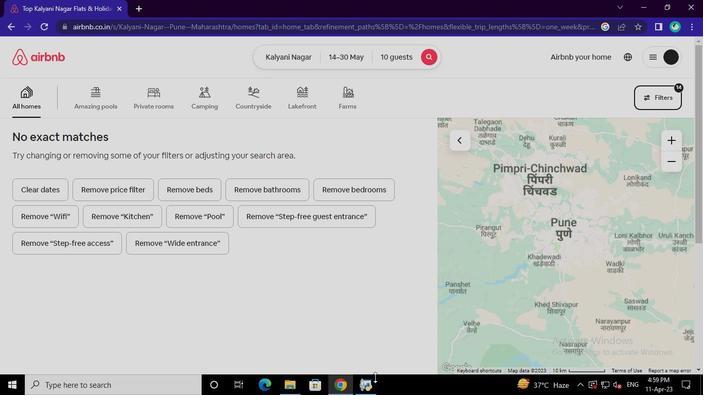 
Action: Mouse pressed left at (365, 383)
Screenshot: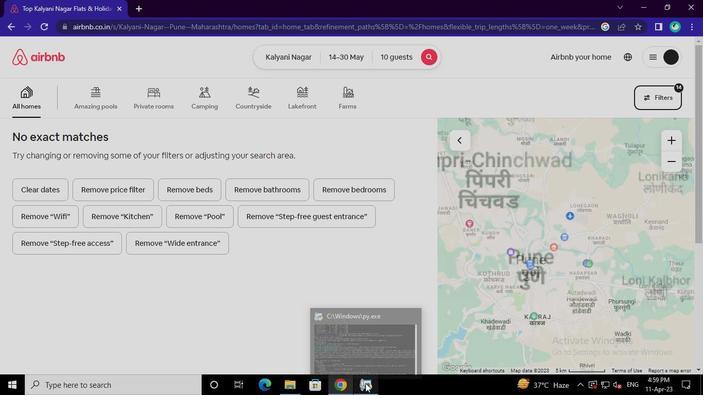 
Action: Mouse moved to (560, 79)
Screenshot: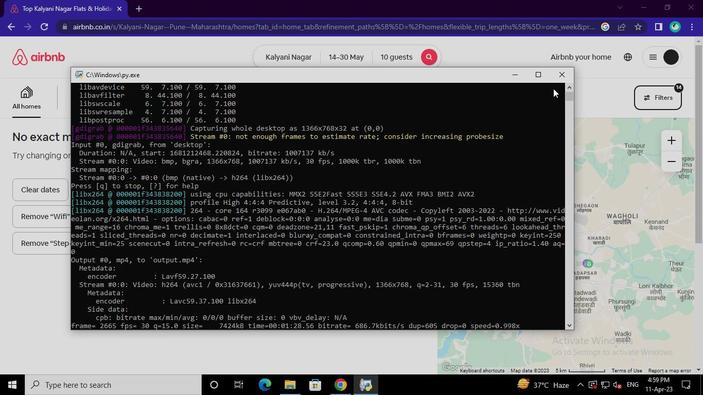 
Action: Mouse pressed left at (560, 79)
Screenshot: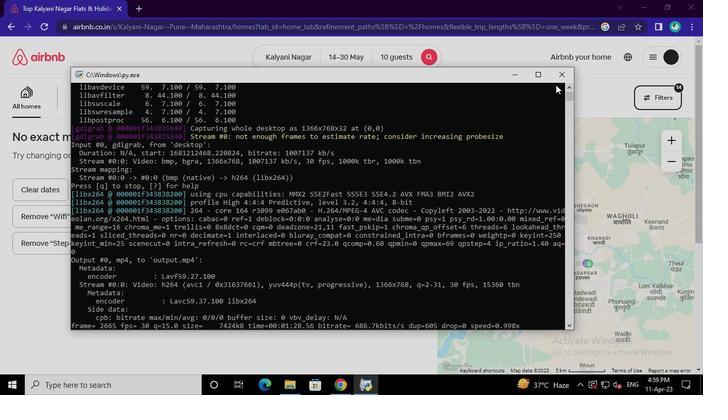 
